 Task: Open Card Customer Support Ticket Management in Board Content Marketing Podcast Strategy and Execution to Workspace Acquisitions and Mergers and add a team member Softage.1@softage.net, a label Orange, a checklist Payroll, an attachment from Trello, a color Orange and finally, add a card description 'Conduct team training session on delegation and empowerment' and a comment 'We should approach this task with a sense of humility and a willingness to seek feedback and guidance from others.'. Add a start date 'Jan 09, 1900' with a due date 'Jan 16, 1900'
Action: Mouse moved to (79, 325)
Screenshot: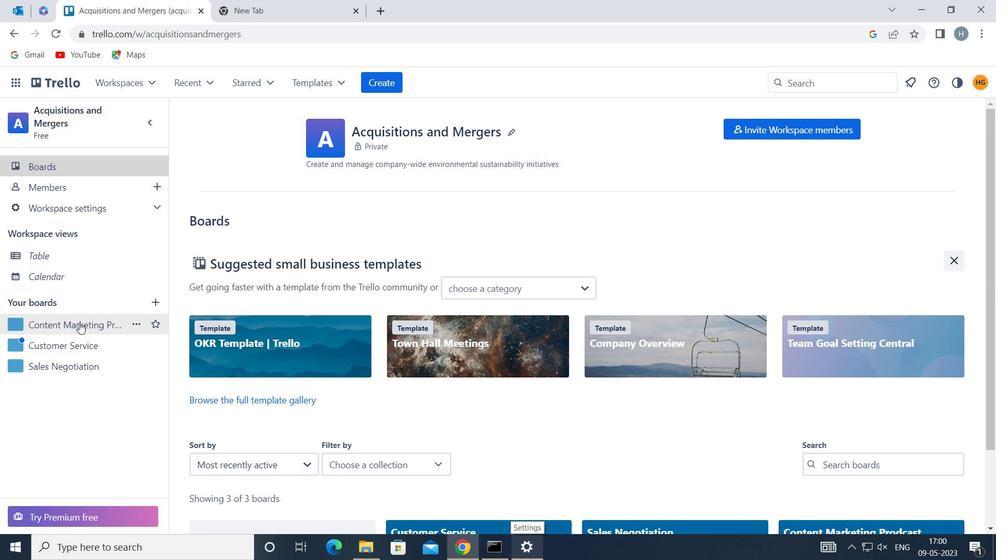 
Action: Mouse pressed left at (79, 325)
Screenshot: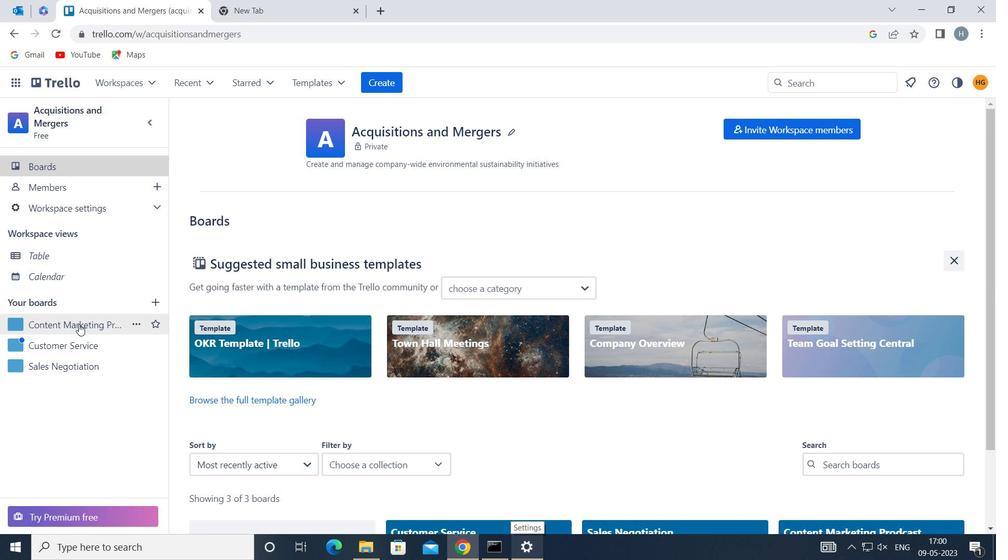 
Action: Mouse moved to (597, 186)
Screenshot: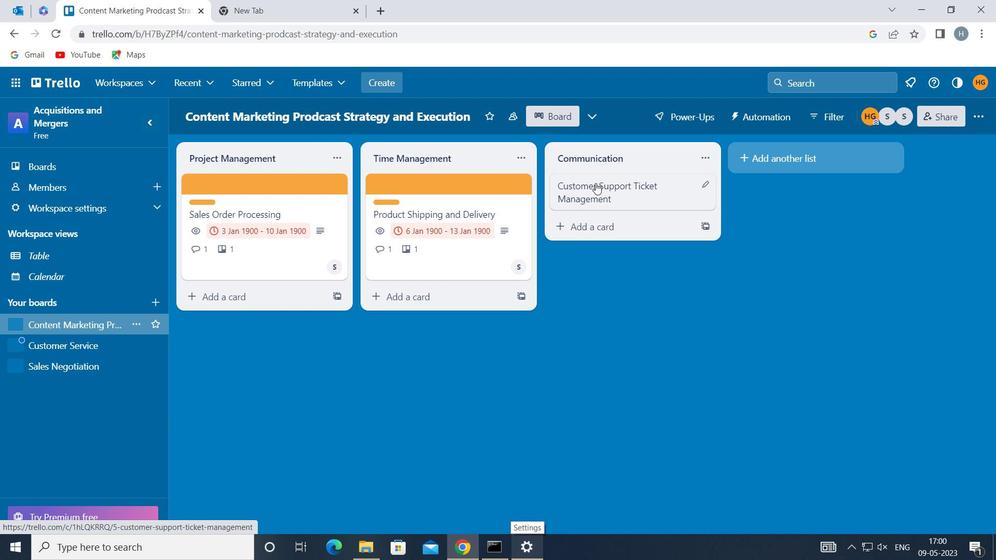 
Action: Mouse pressed left at (597, 186)
Screenshot: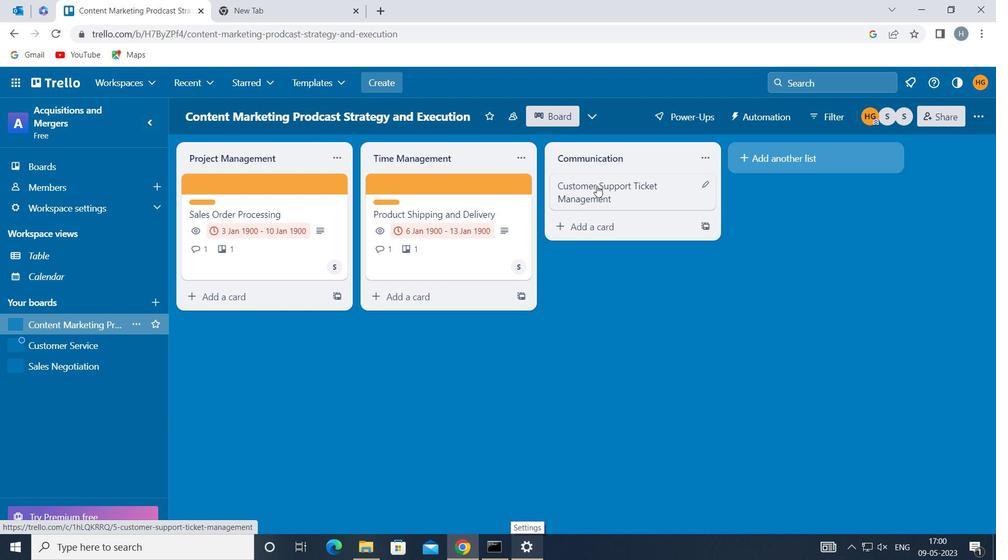 
Action: Mouse moved to (683, 224)
Screenshot: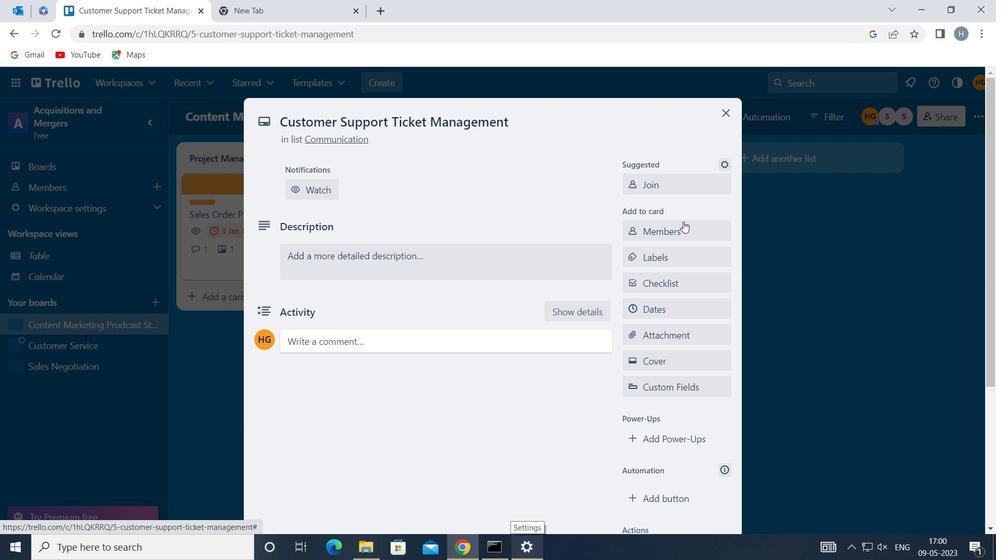 
Action: Mouse pressed left at (683, 224)
Screenshot: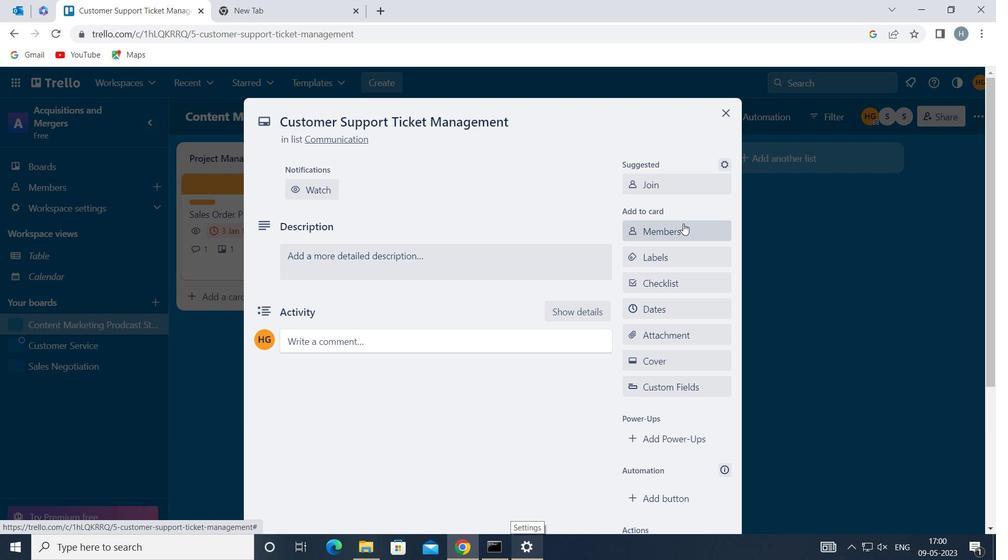 
Action: Key pressed so
Screenshot: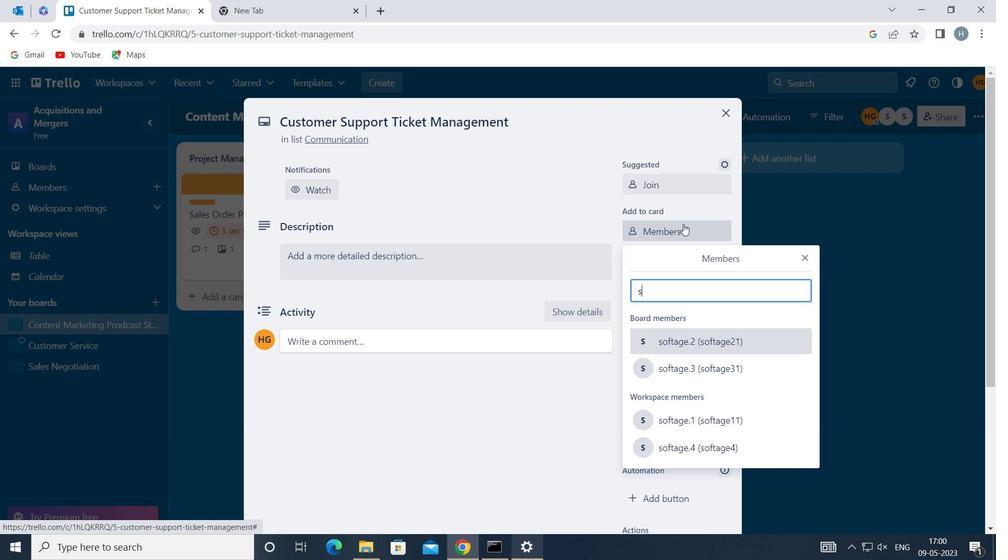 
Action: Mouse moved to (716, 419)
Screenshot: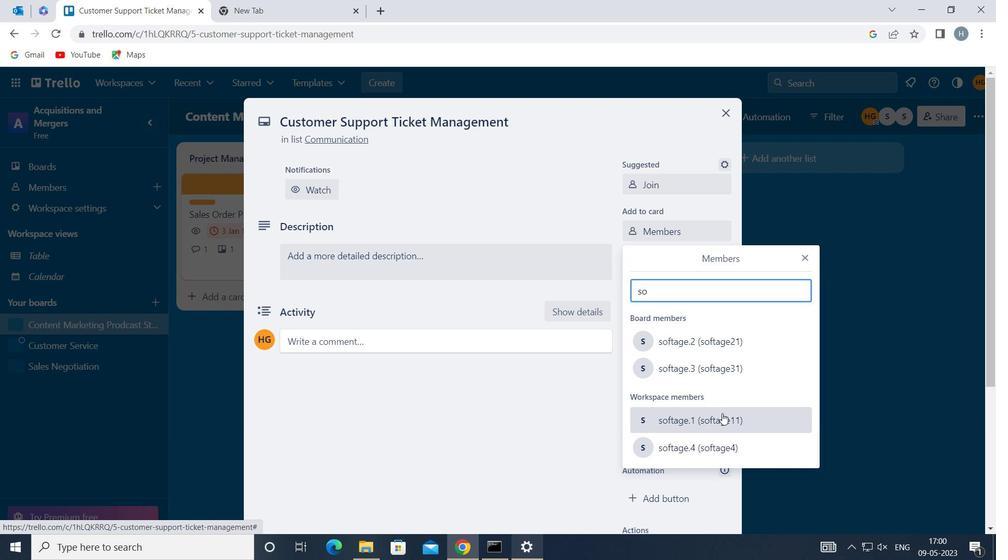
Action: Mouse pressed left at (716, 419)
Screenshot: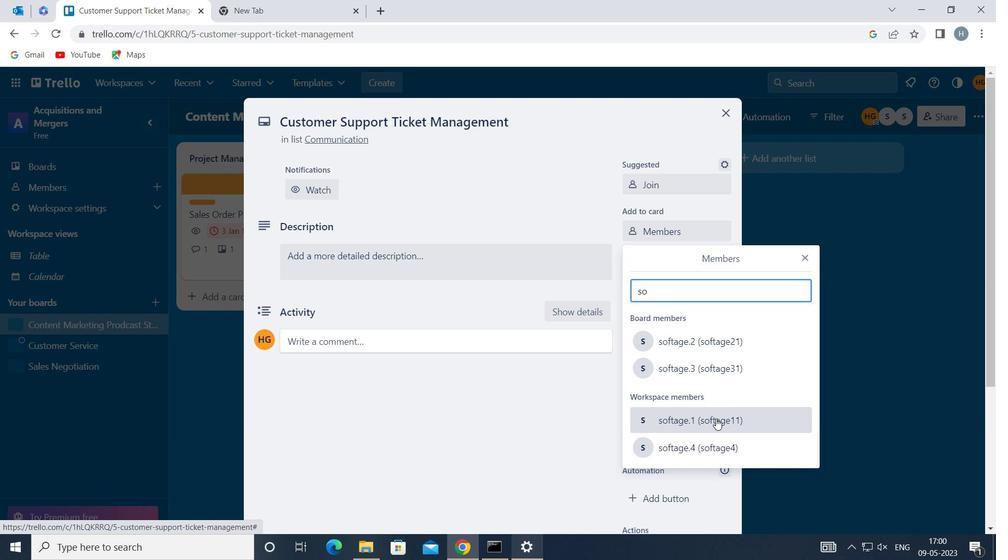 
Action: Mouse moved to (809, 255)
Screenshot: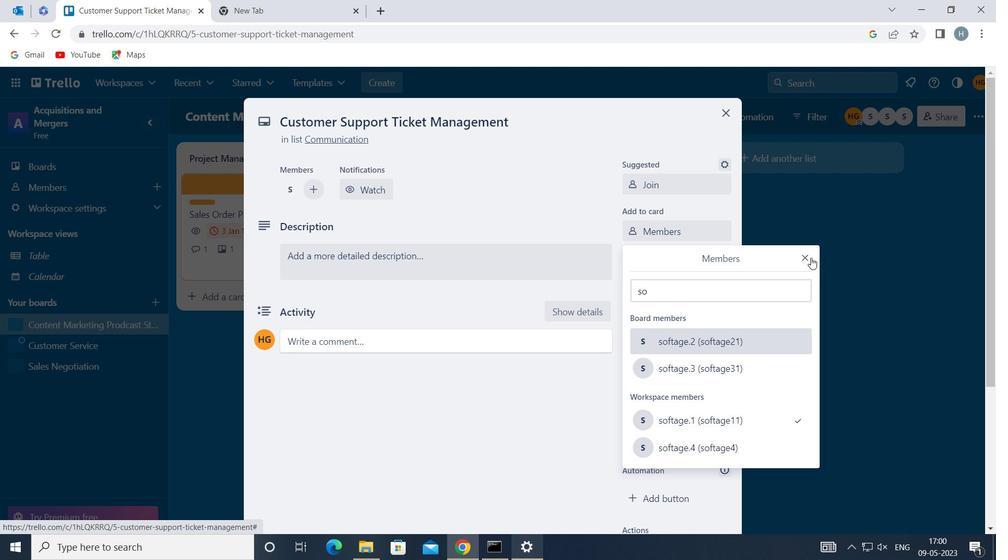 
Action: Mouse pressed left at (809, 255)
Screenshot: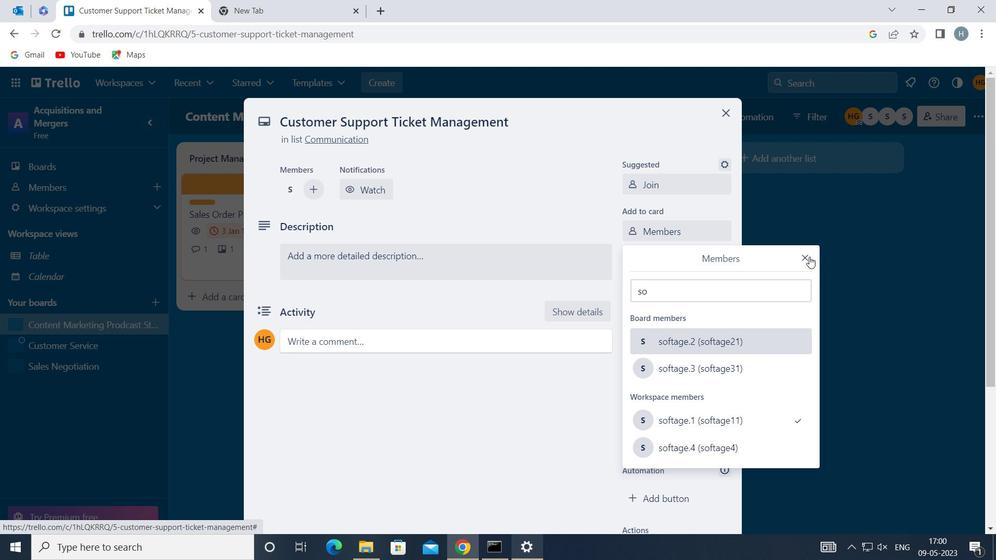 
Action: Mouse moved to (684, 259)
Screenshot: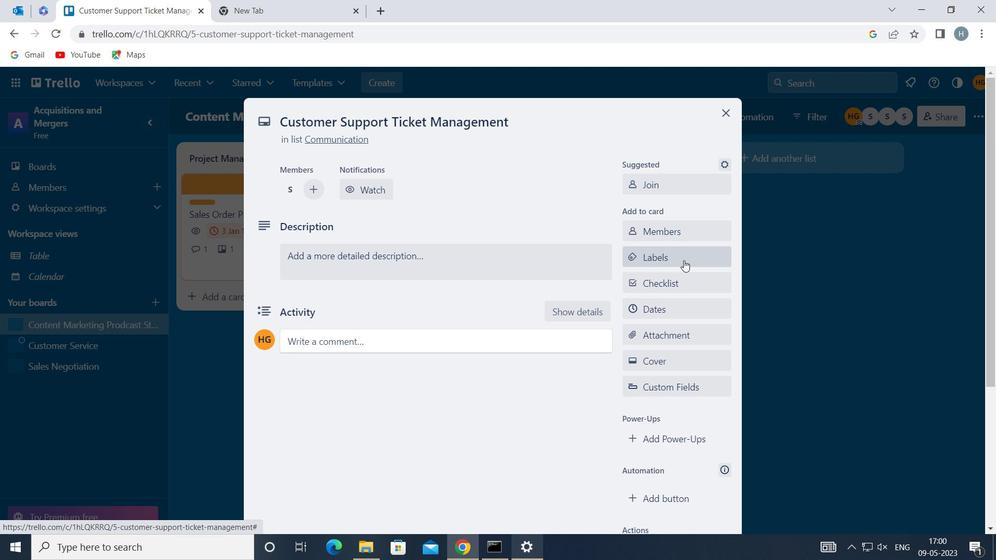 
Action: Mouse pressed left at (684, 259)
Screenshot: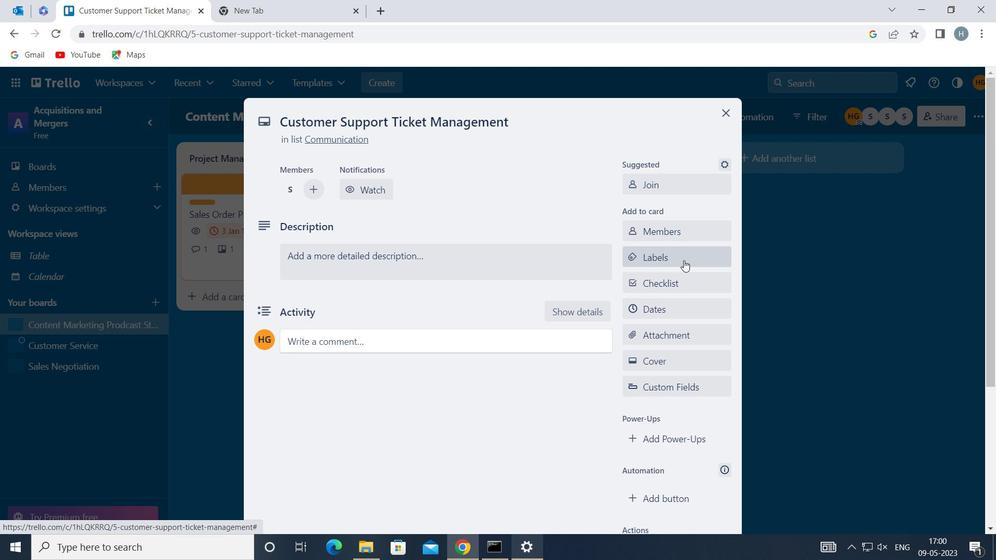 
Action: Mouse moved to (695, 235)
Screenshot: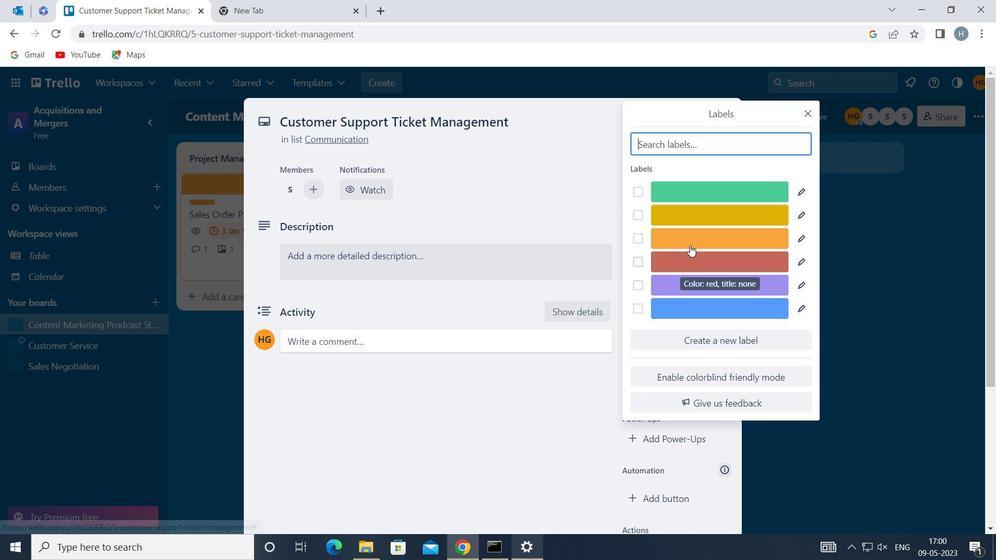 
Action: Mouse pressed left at (695, 235)
Screenshot: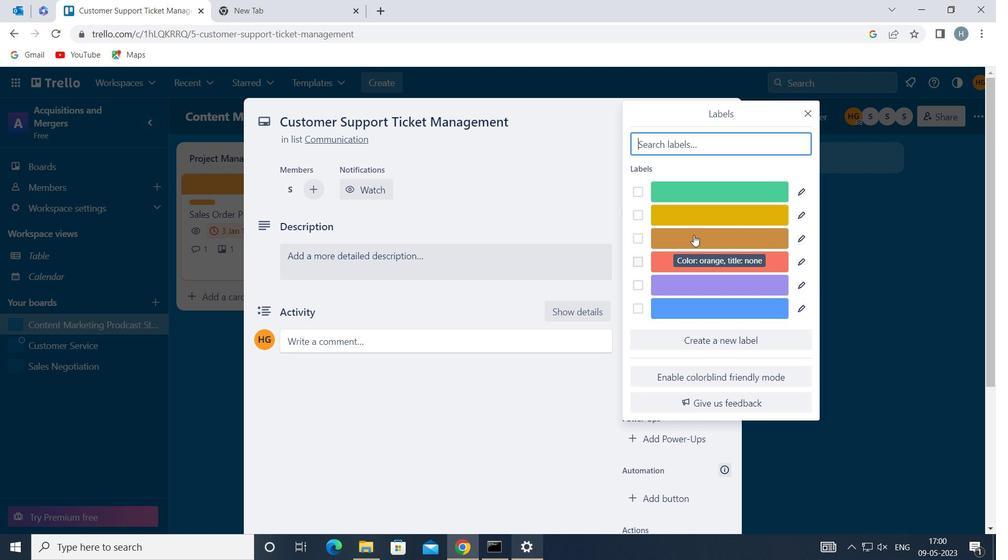 
Action: Mouse moved to (811, 112)
Screenshot: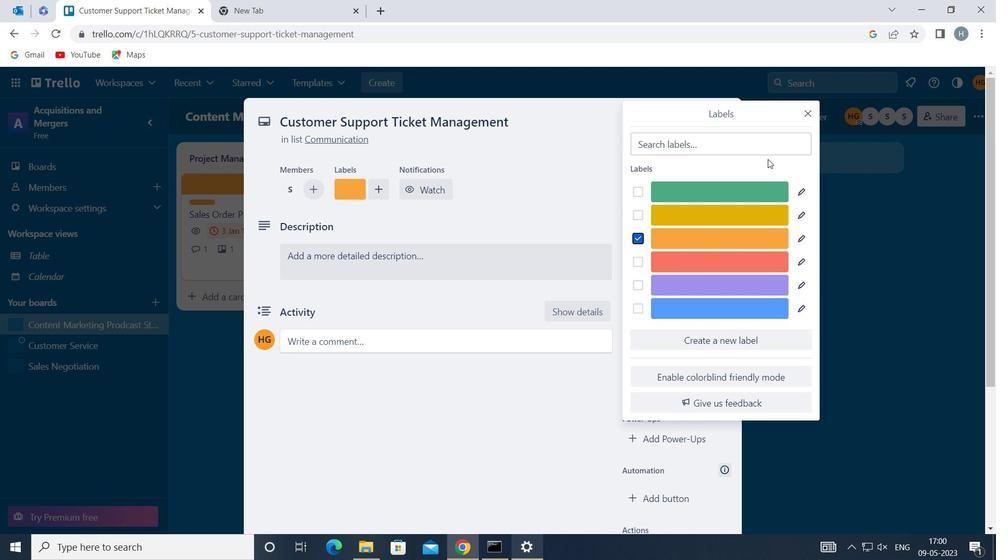 
Action: Mouse pressed left at (811, 112)
Screenshot: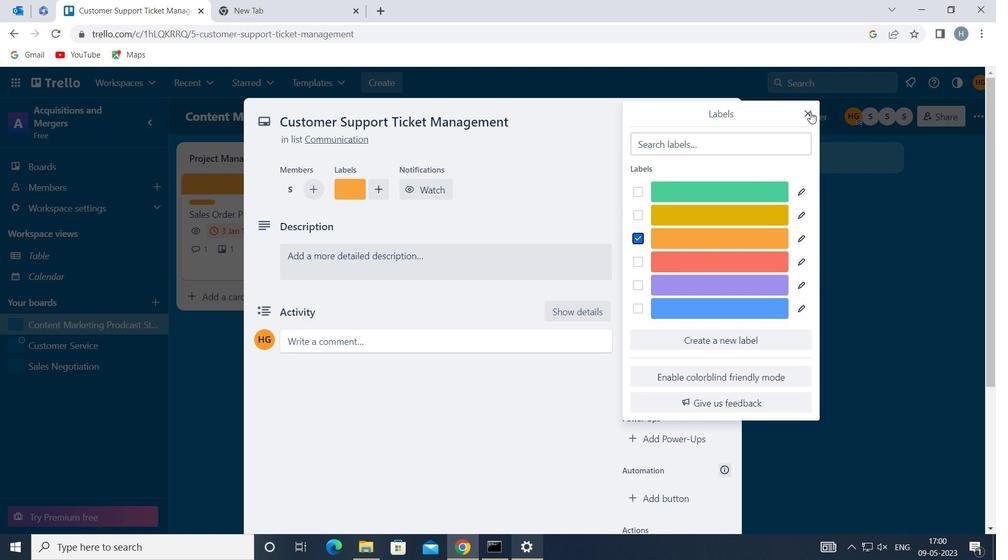 
Action: Mouse moved to (683, 284)
Screenshot: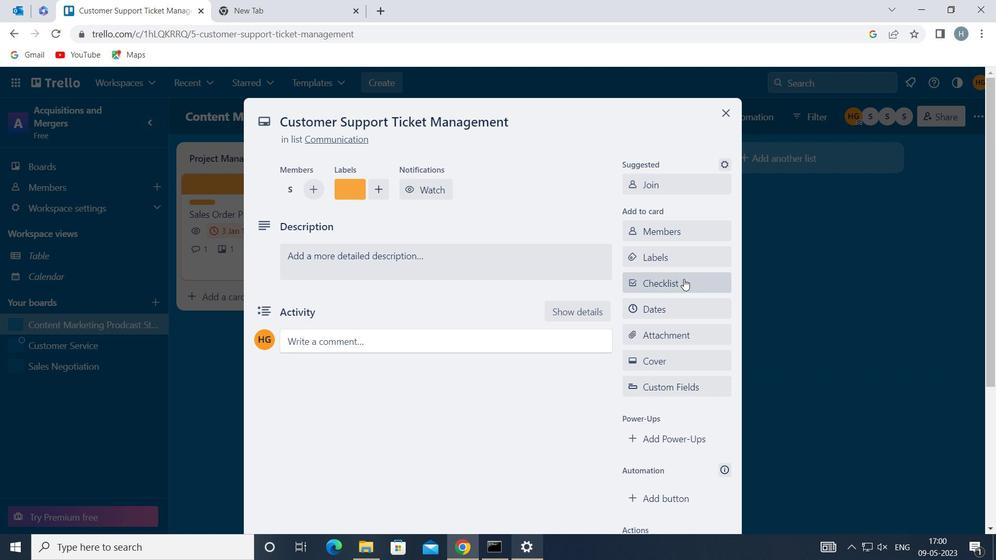 
Action: Mouse pressed left at (683, 284)
Screenshot: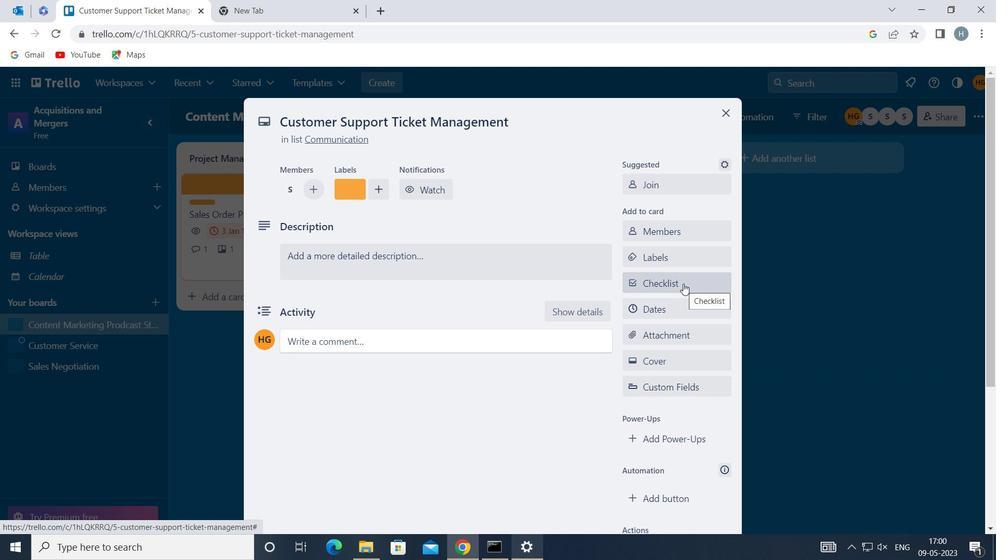 
Action: Key pressed <Key.shift>PAYROLL
Screenshot: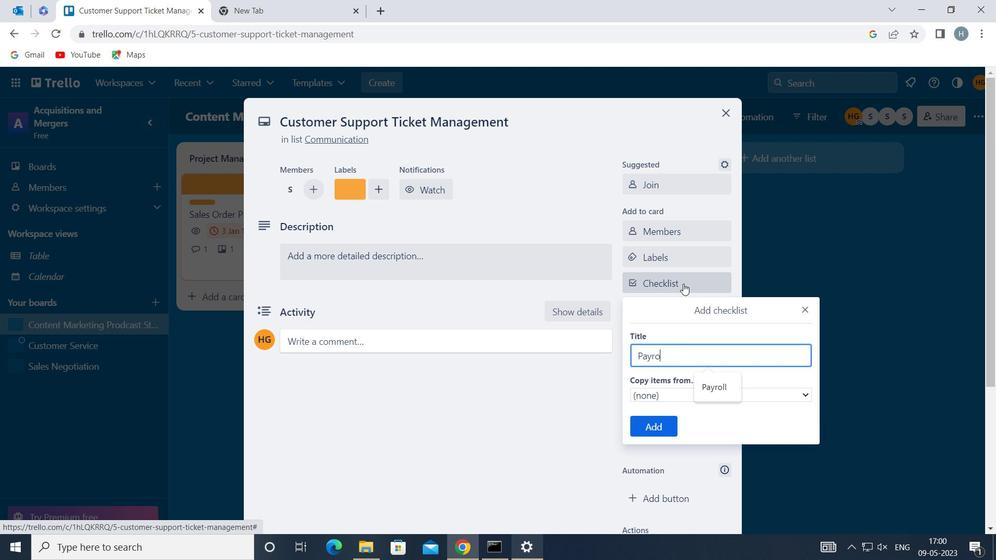 
Action: Mouse moved to (663, 424)
Screenshot: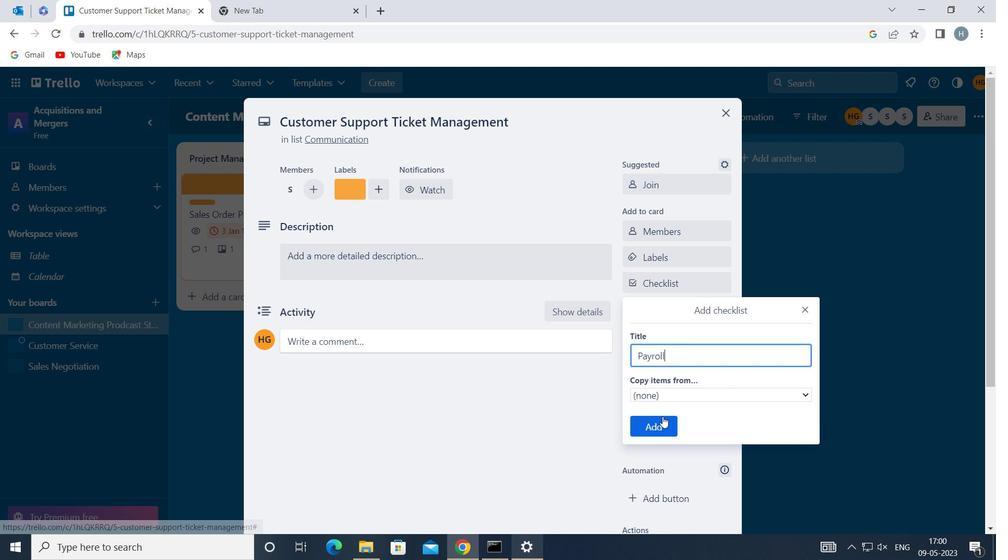 
Action: Mouse pressed left at (663, 424)
Screenshot: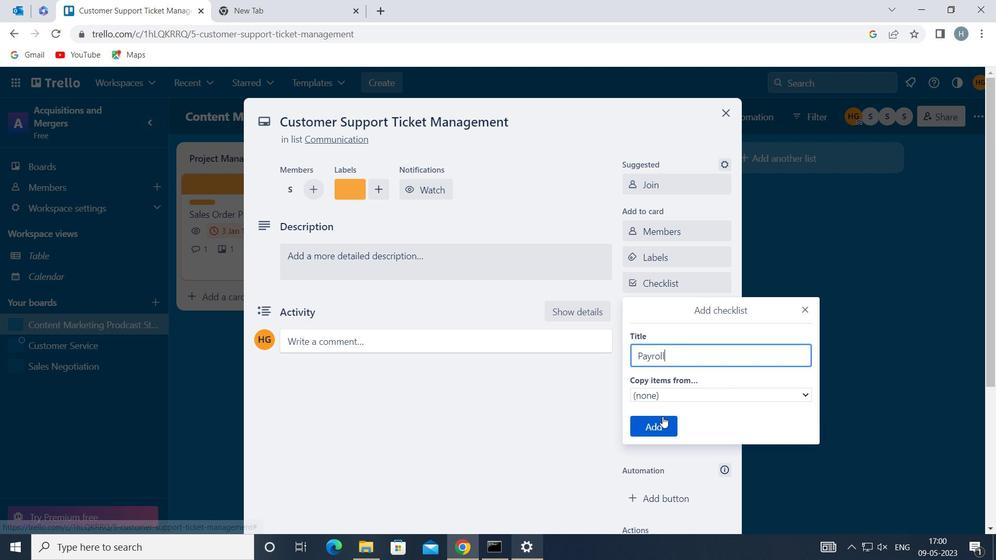 
Action: Mouse moved to (686, 331)
Screenshot: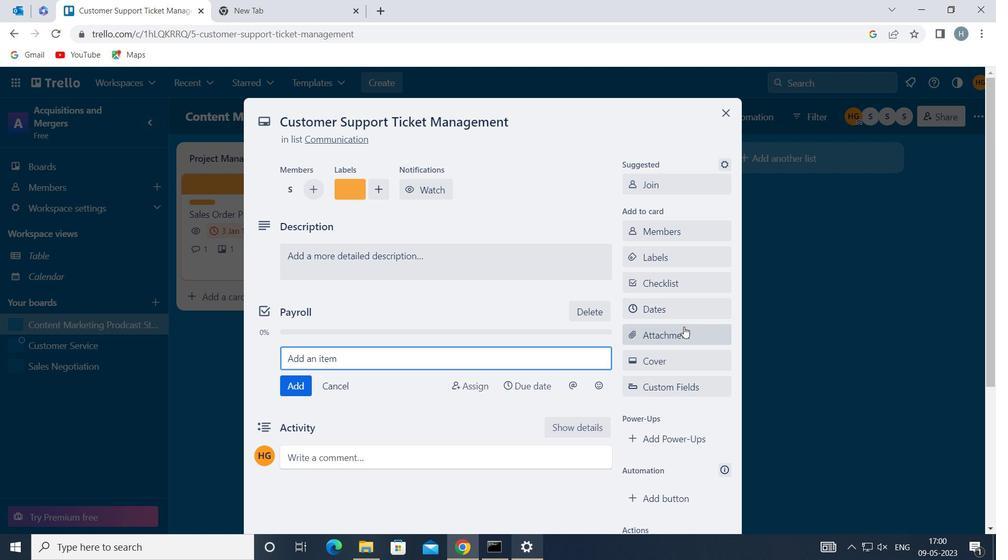 
Action: Mouse pressed left at (686, 331)
Screenshot: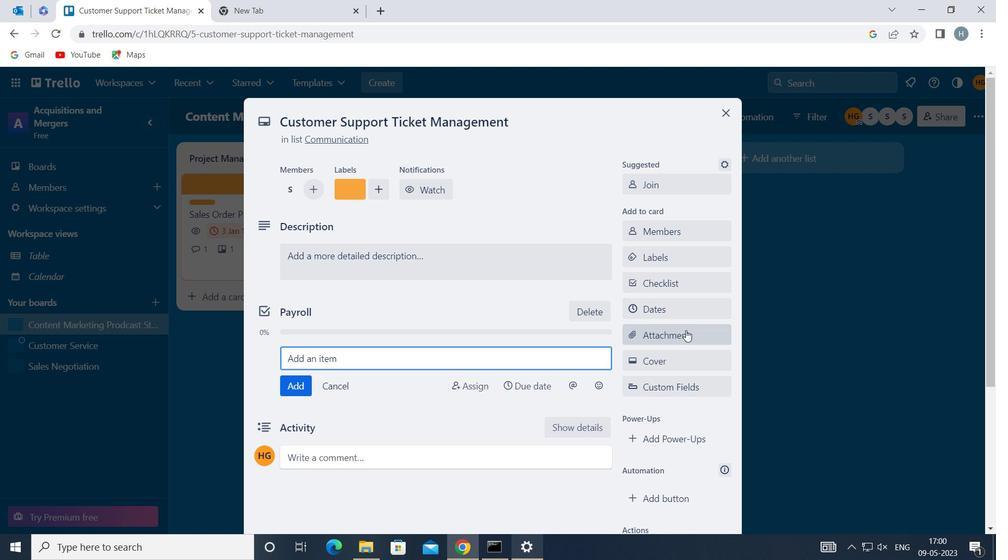 
Action: Mouse moved to (686, 154)
Screenshot: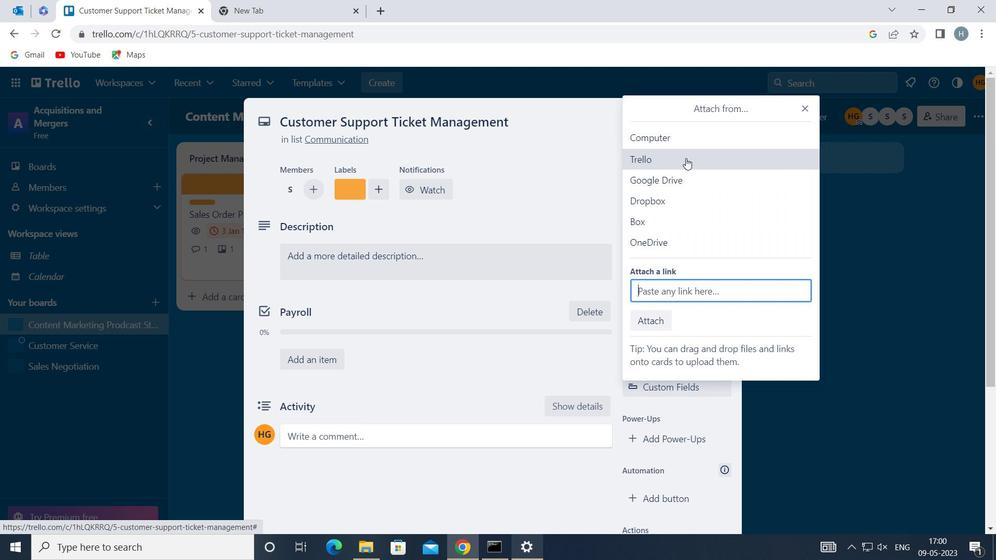 
Action: Mouse pressed left at (686, 154)
Screenshot: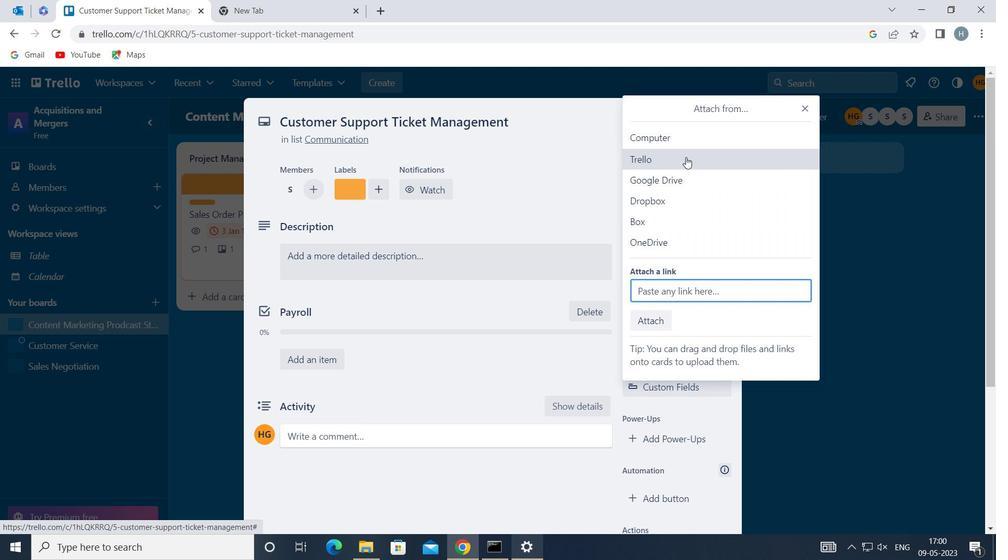 
Action: Mouse moved to (696, 234)
Screenshot: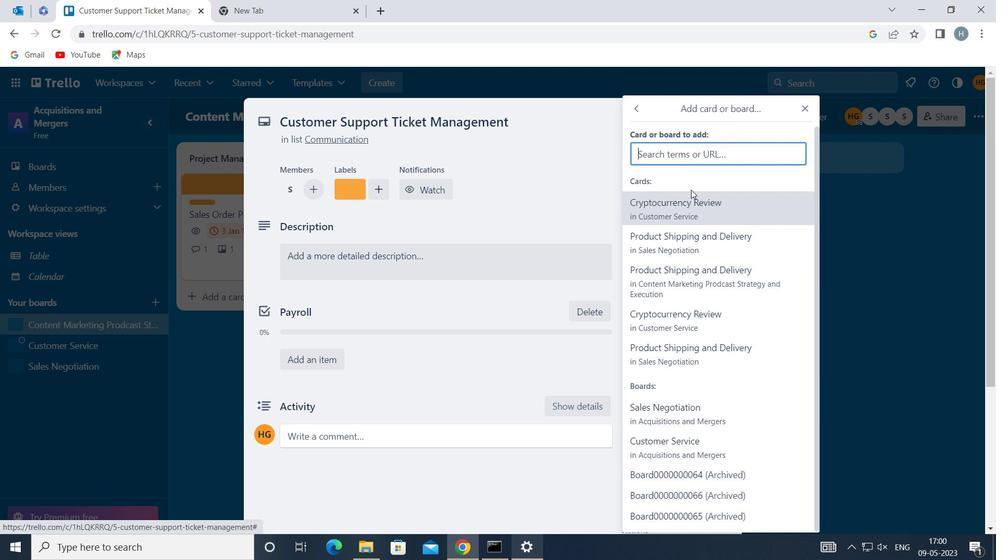 
Action: Mouse pressed left at (696, 234)
Screenshot: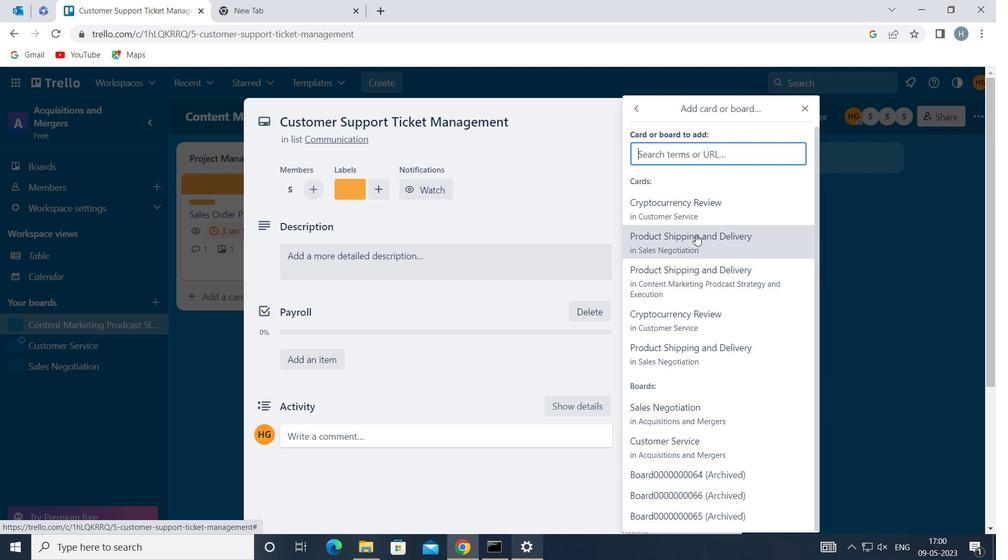 
Action: Mouse moved to (692, 358)
Screenshot: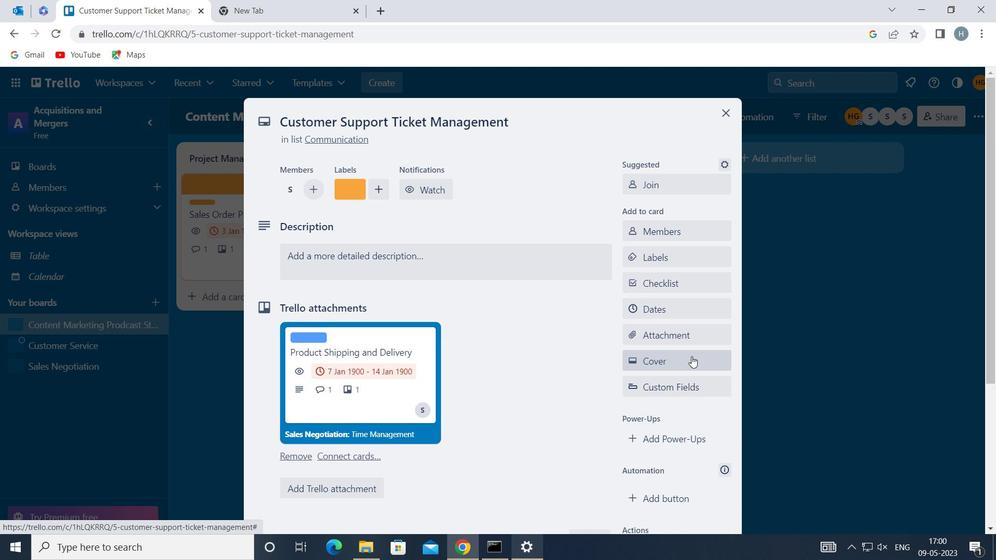 
Action: Mouse pressed left at (692, 358)
Screenshot: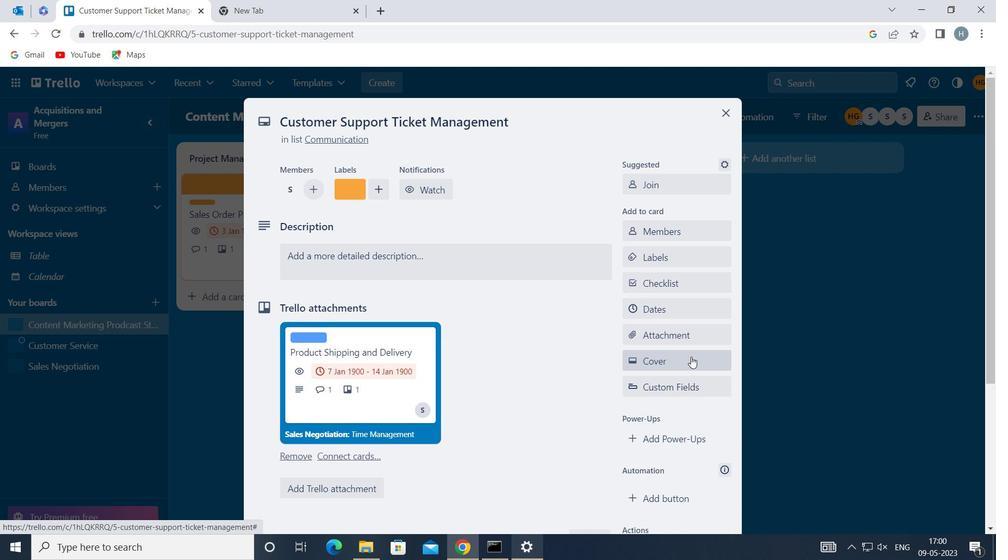 
Action: Mouse moved to (717, 274)
Screenshot: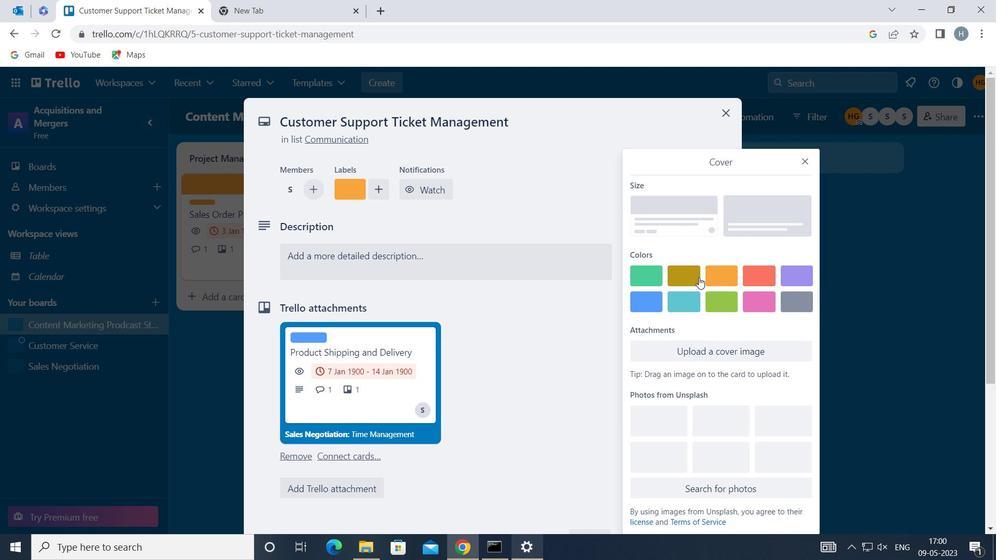 
Action: Mouse pressed left at (717, 274)
Screenshot: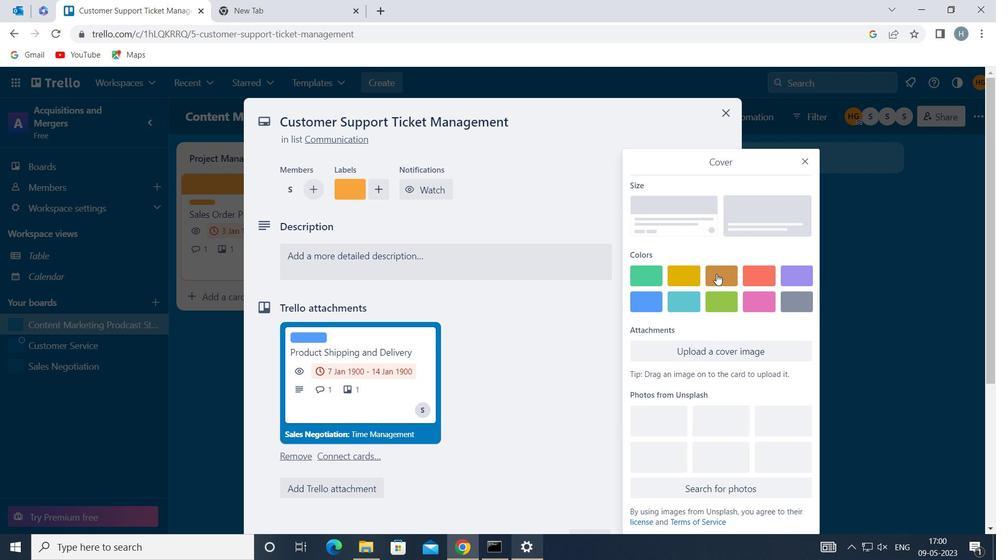 
Action: Mouse moved to (807, 139)
Screenshot: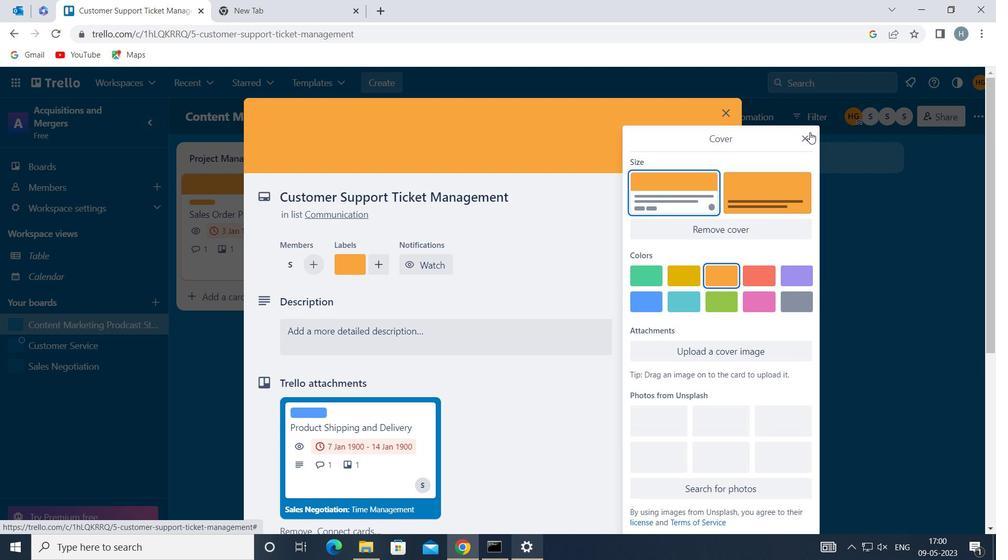 
Action: Mouse pressed left at (807, 139)
Screenshot: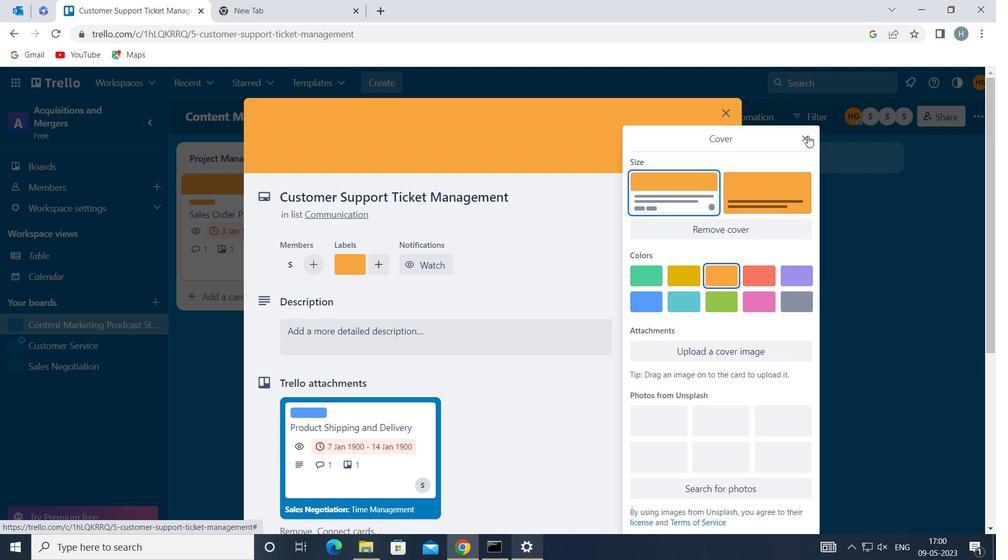 
Action: Mouse moved to (518, 338)
Screenshot: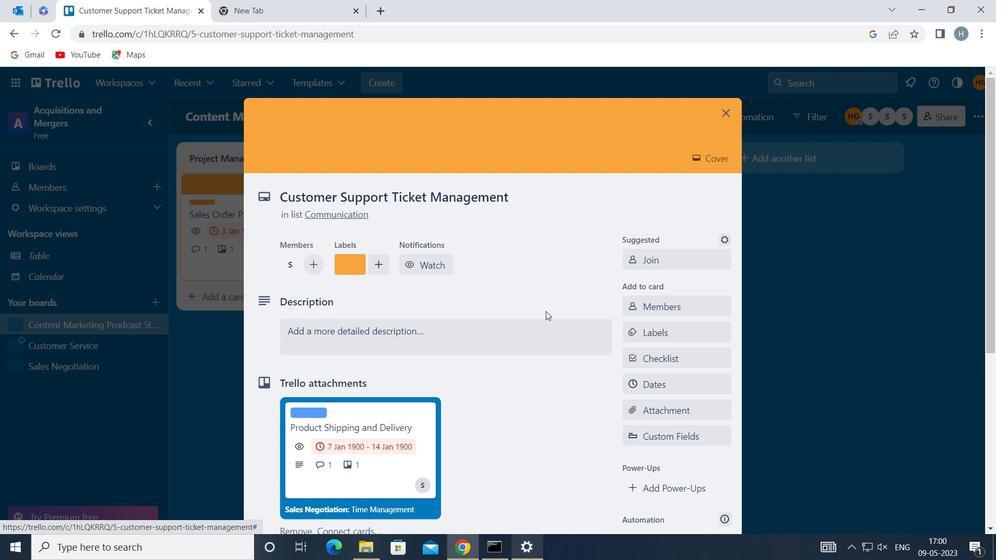 
Action: Mouse pressed left at (518, 338)
Screenshot: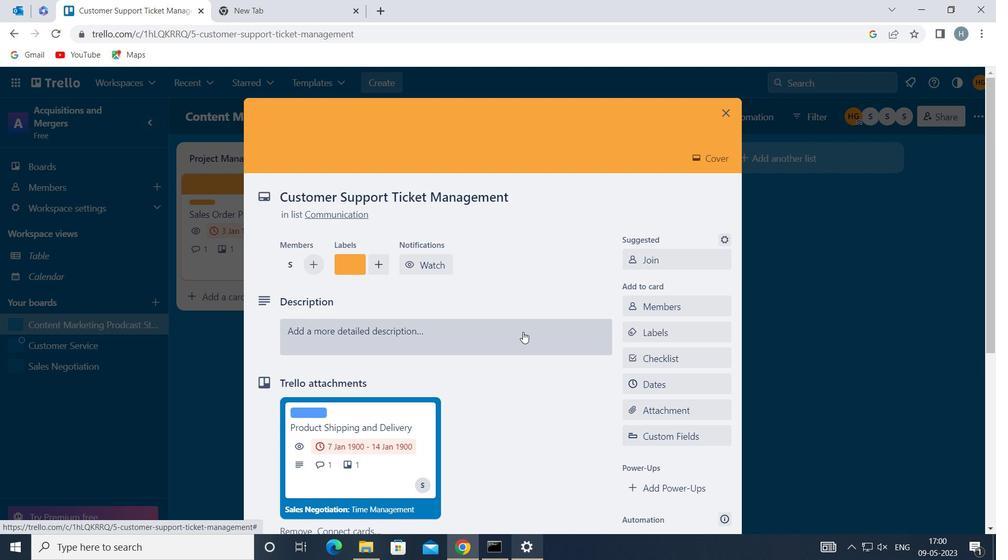 
Action: Mouse moved to (436, 385)
Screenshot: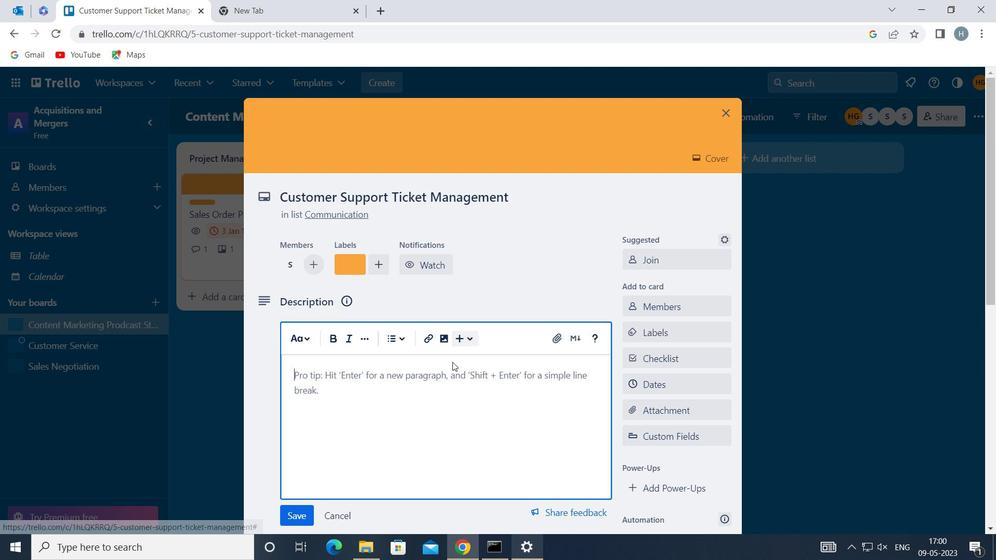 
Action: Mouse pressed left at (436, 385)
Screenshot: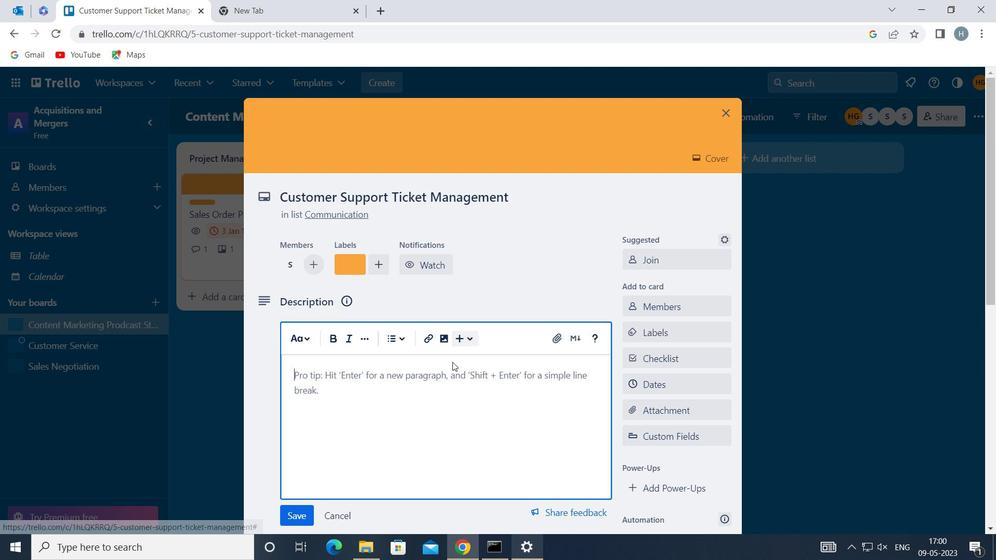 
Action: Mouse moved to (399, 383)
Screenshot: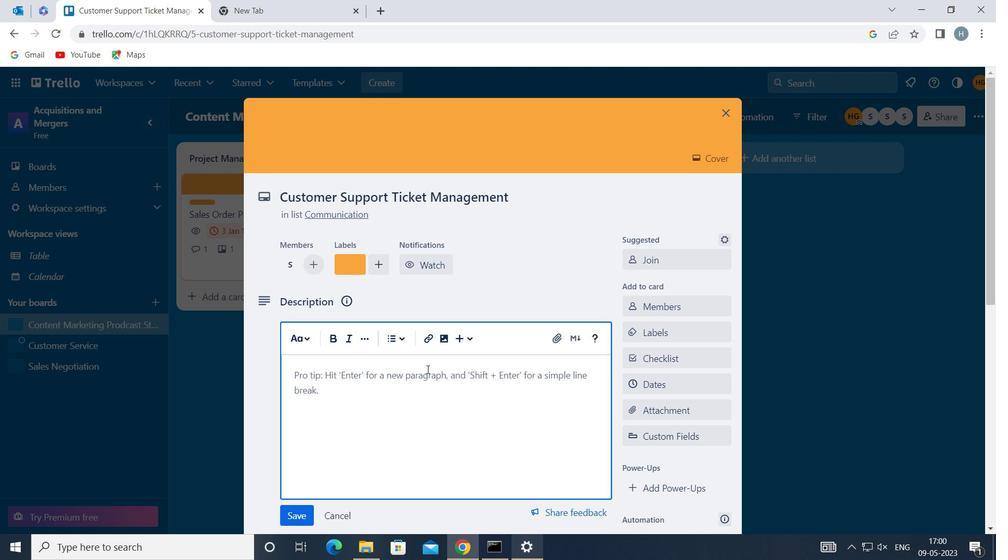 
Action: Mouse pressed left at (399, 383)
Screenshot: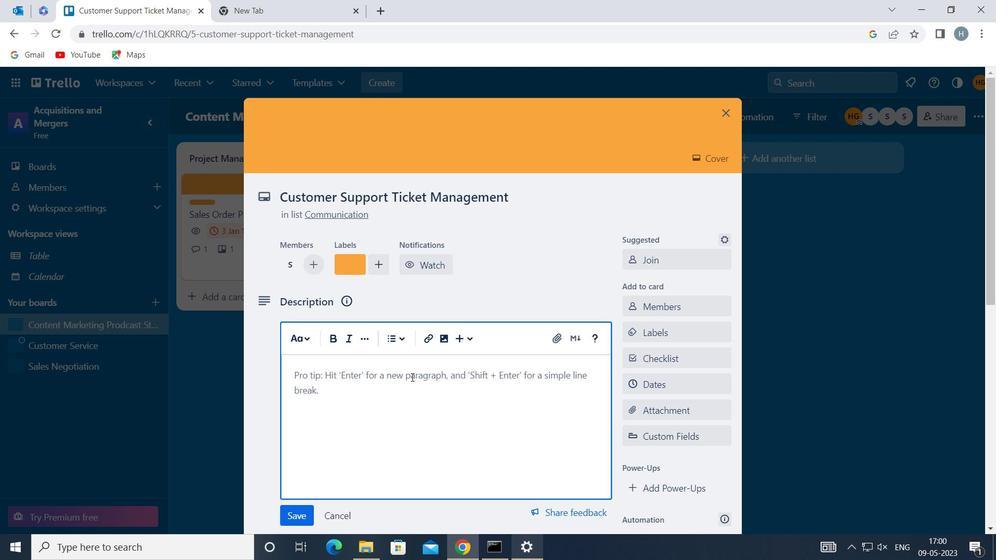 
Action: Mouse moved to (399, 374)
Screenshot: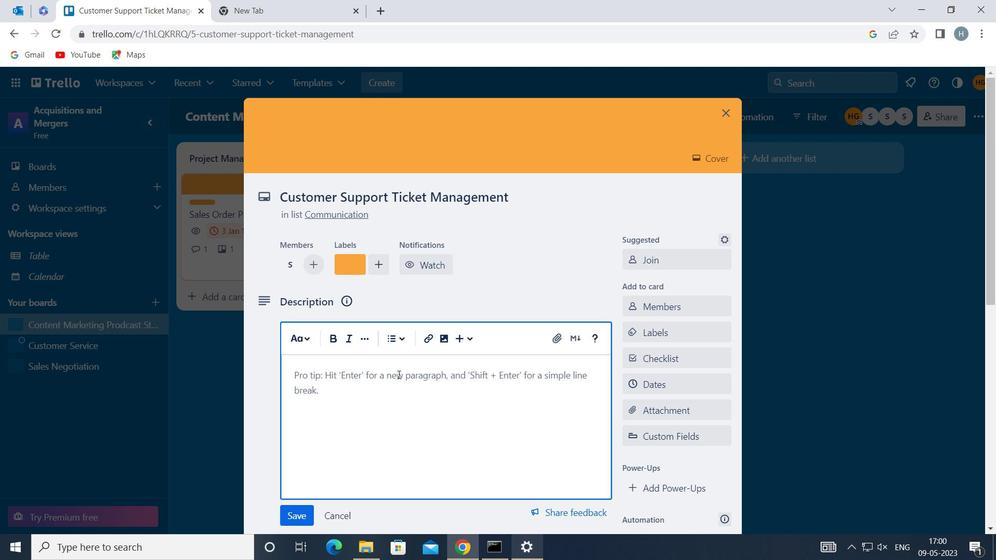 
Action: Key pressed <Key.shift>CONDUCT<Key.space>TEAM<Key.space>TRAINING<Key.space>SESSION<Key.space>ON<Key.space>DELEGATION<Key.space>AND<Key.space>EMPOWERMENT<Key.space>
Screenshot: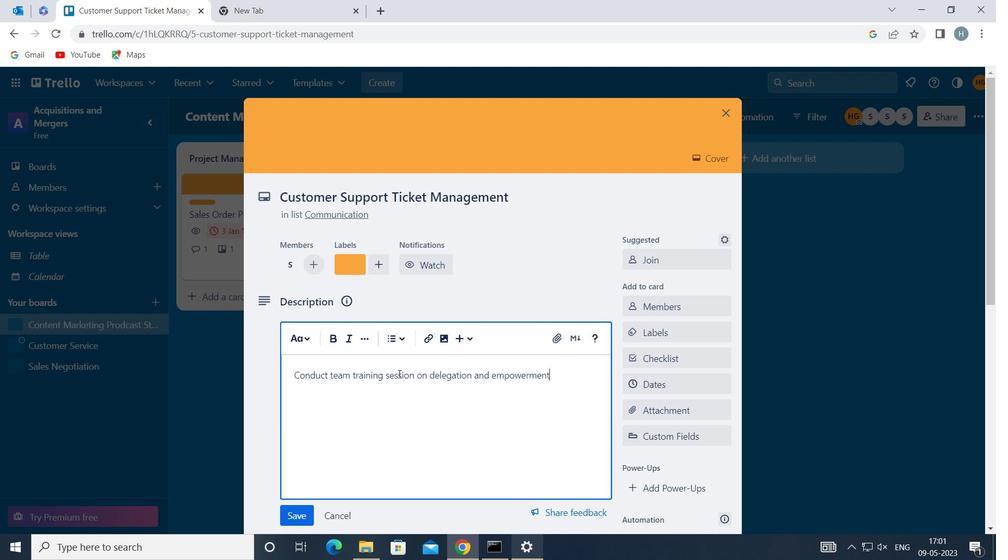 
Action: Mouse moved to (300, 513)
Screenshot: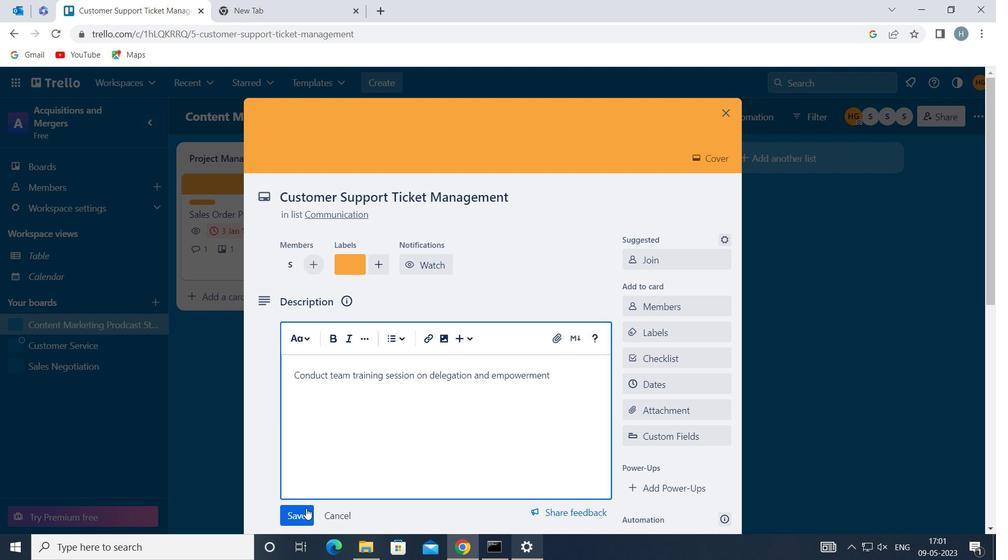 
Action: Mouse pressed left at (300, 513)
Screenshot: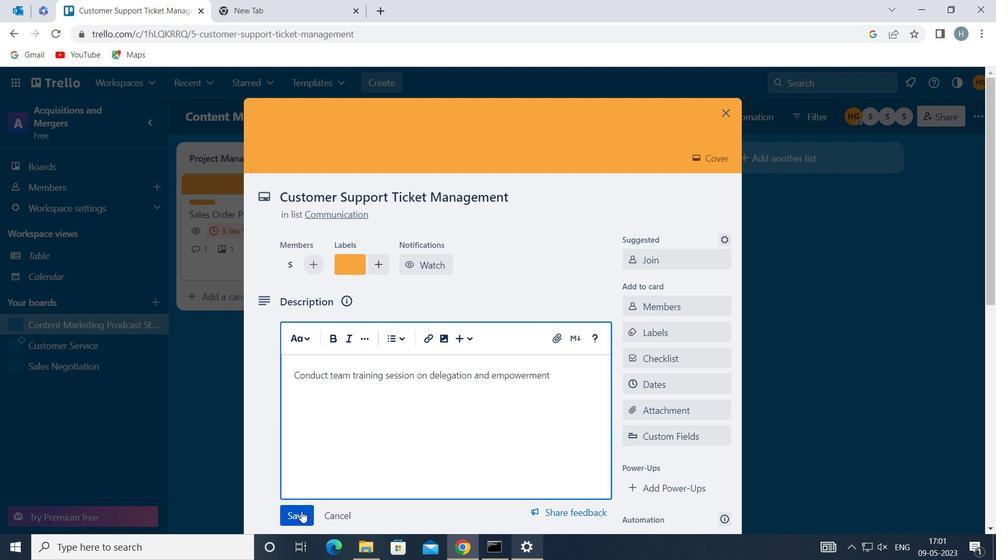
Action: Mouse moved to (380, 434)
Screenshot: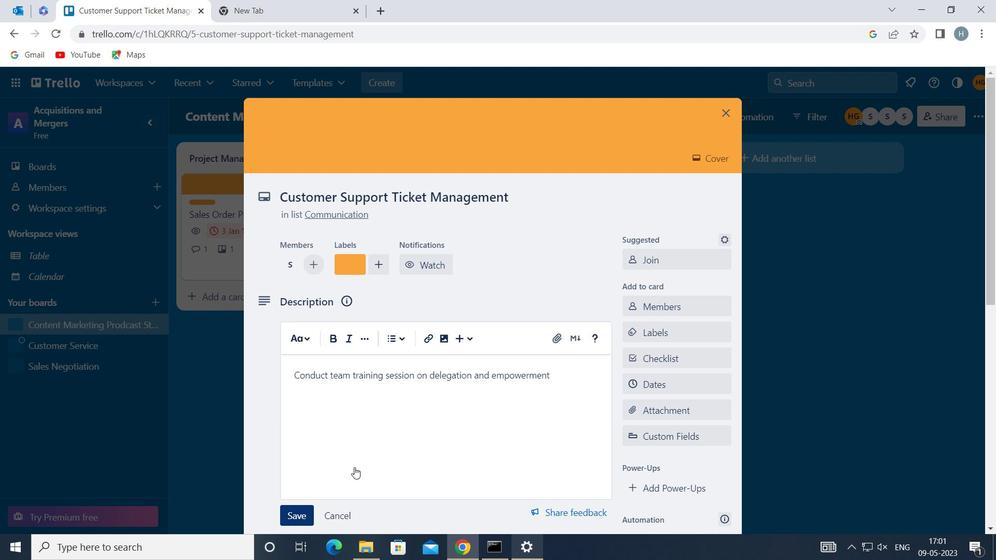 
Action: Mouse scrolled (380, 434) with delta (0, 0)
Screenshot: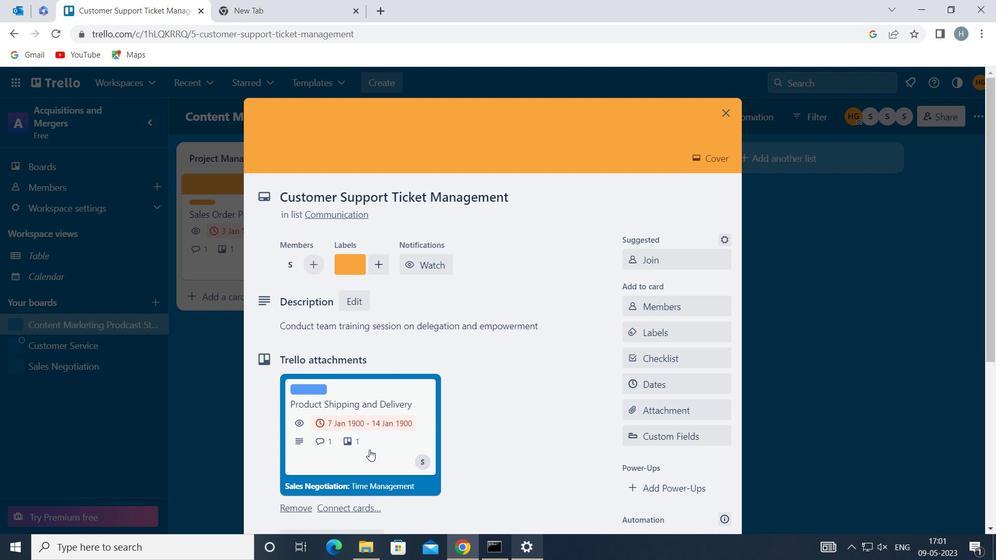 
Action: Mouse scrolled (380, 434) with delta (0, 0)
Screenshot: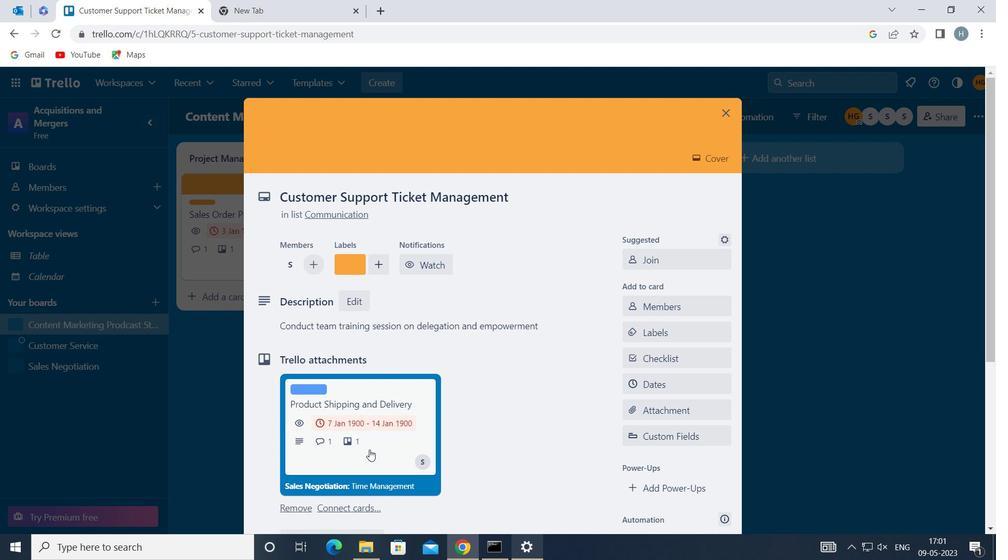 
Action: Mouse moved to (413, 409)
Screenshot: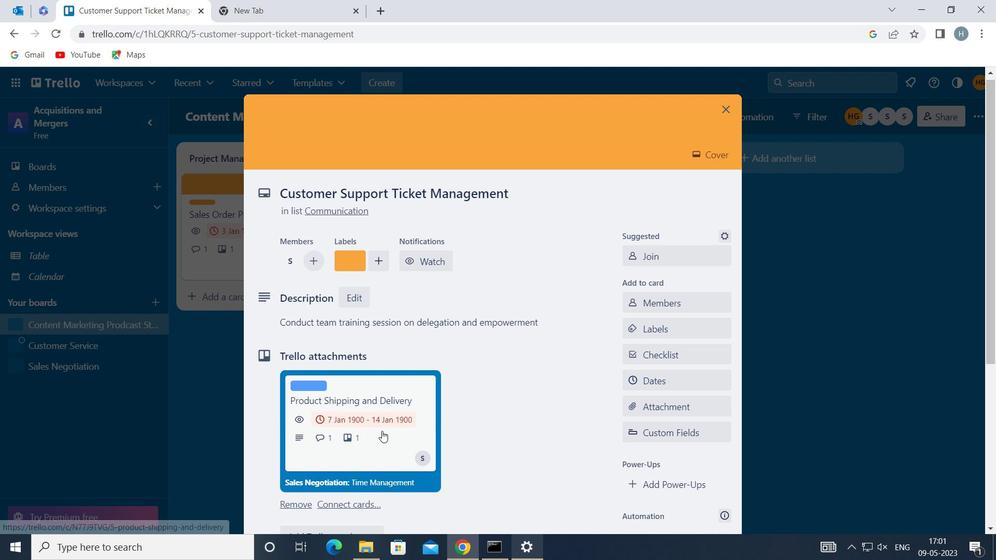 
Action: Mouse scrolled (413, 408) with delta (0, 0)
Screenshot: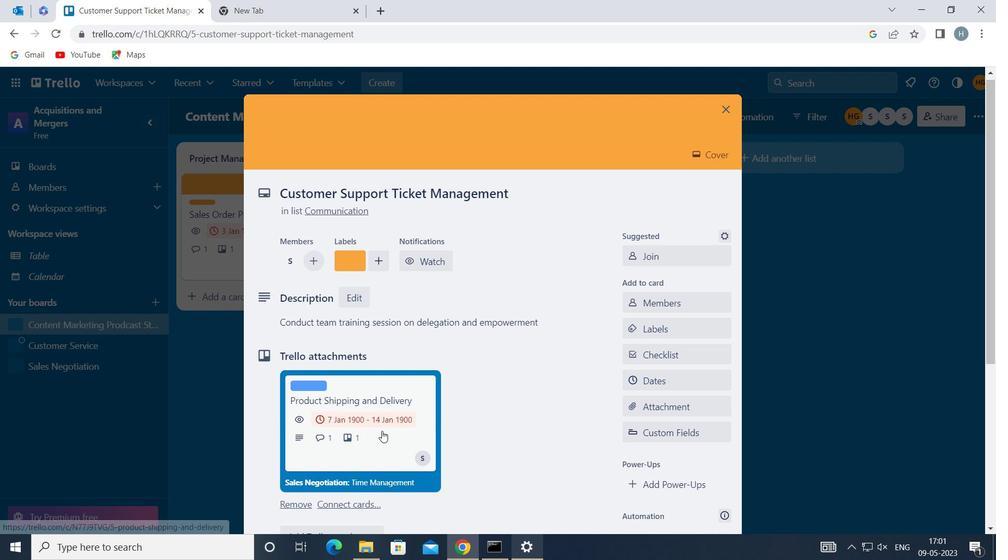 
Action: Mouse moved to (413, 409)
Screenshot: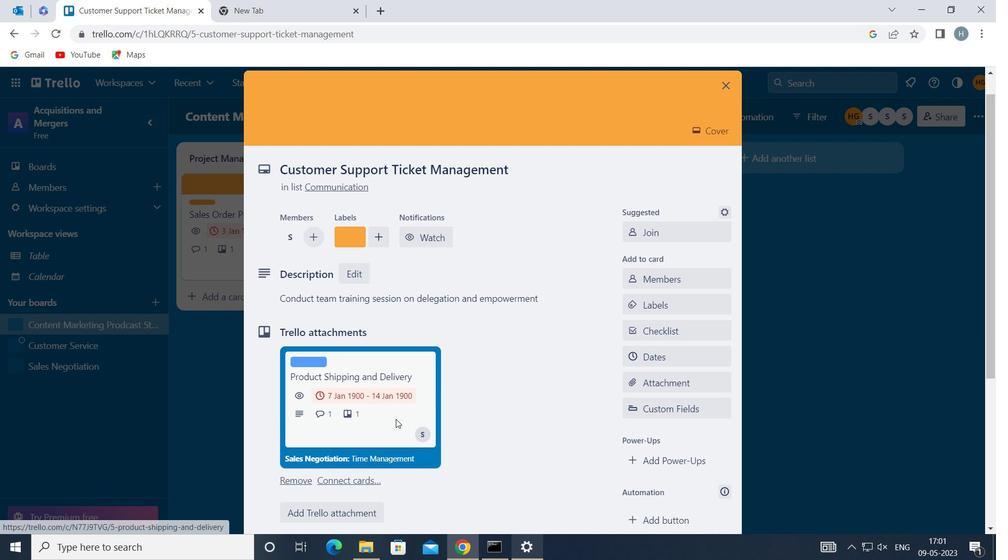 
Action: Mouse scrolled (413, 408) with delta (0, 0)
Screenshot: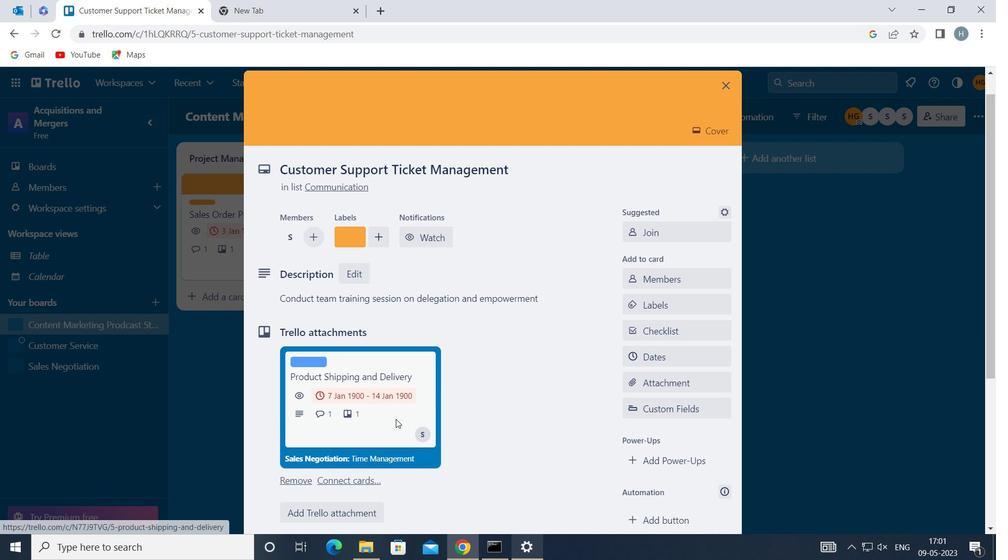 
Action: Mouse moved to (414, 409)
Screenshot: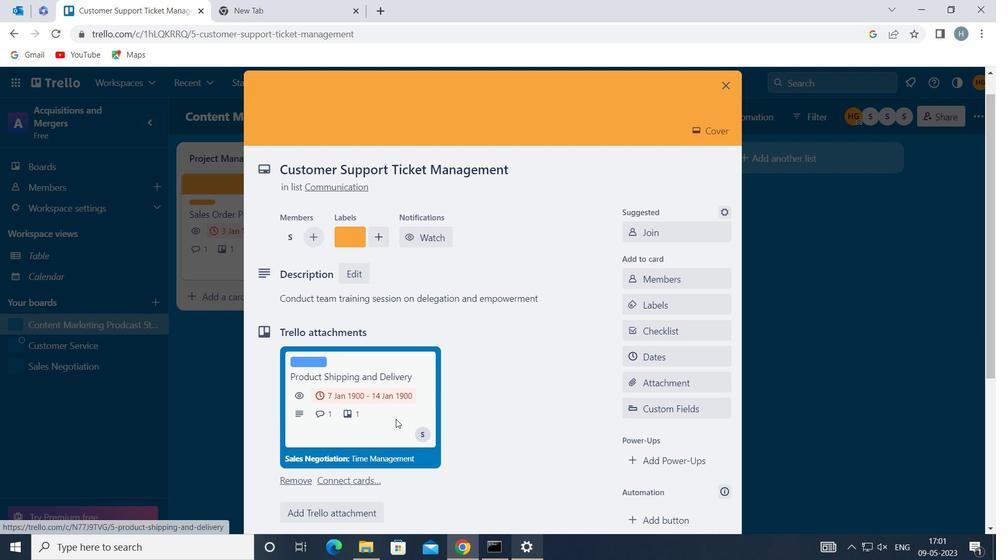 
Action: Mouse scrolled (414, 409) with delta (0, 0)
Screenshot: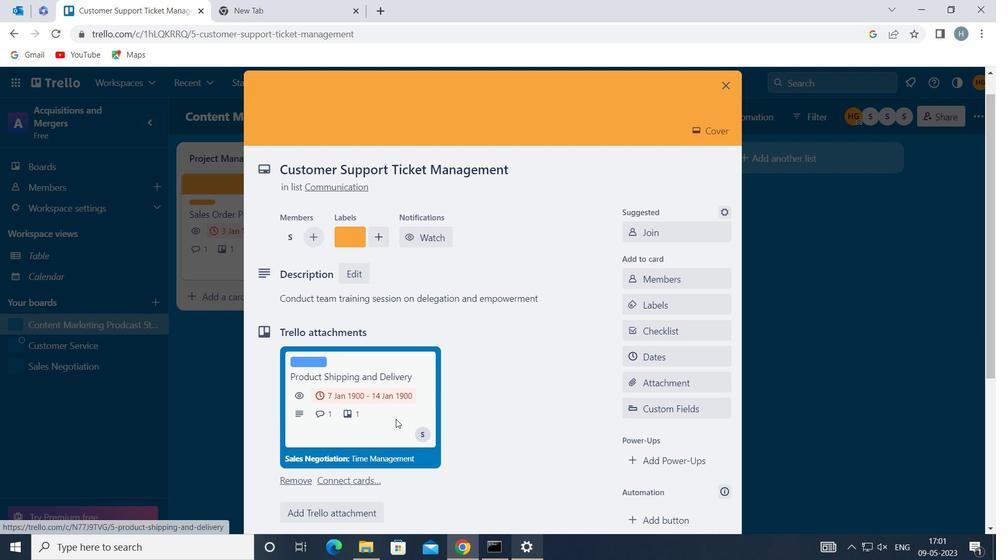 
Action: Mouse moved to (415, 409)
Screenshot: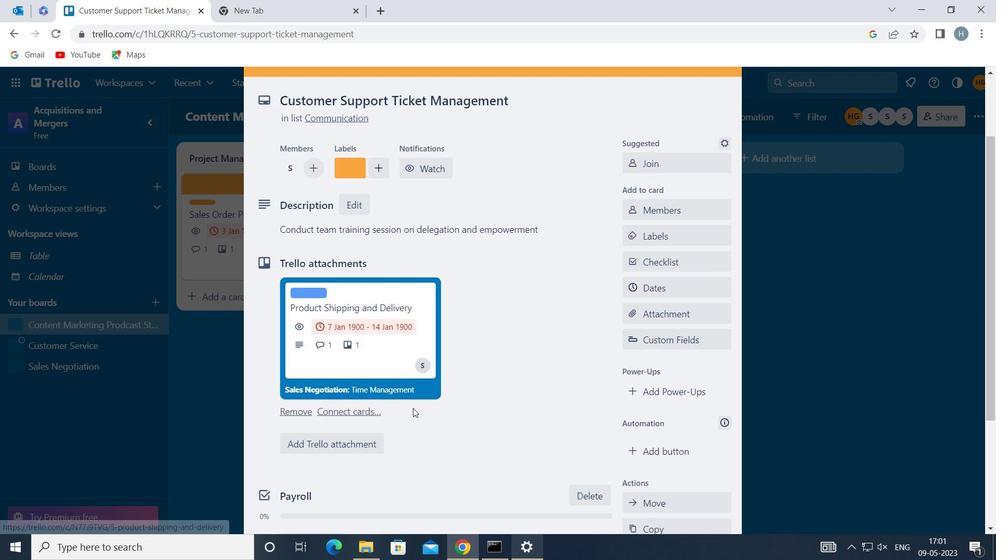 
Action: Mouse scrolled (415, 409) with delta (0, 0)
Screenshot: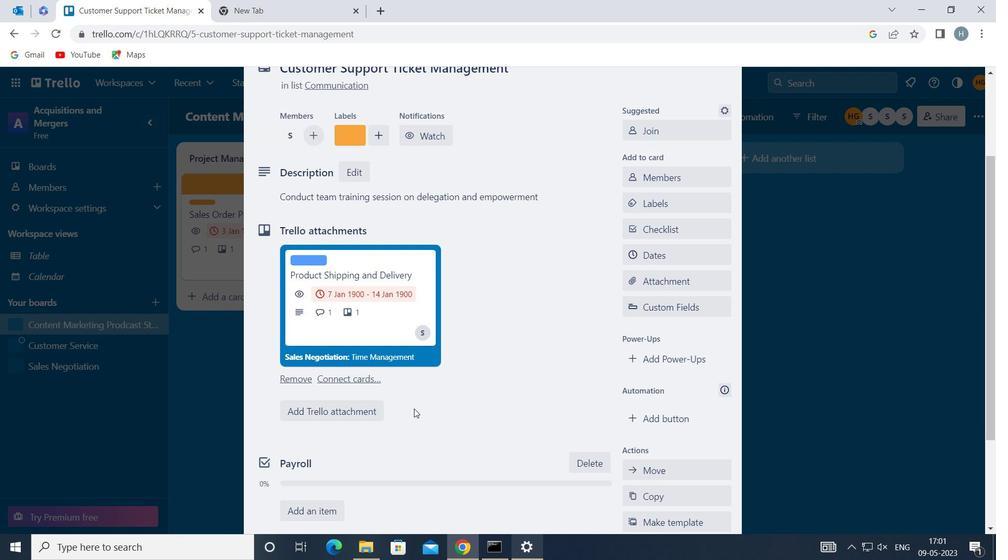 
Action: Mouse scrolled (415, 409) with delta (0, 0)
Screenshot: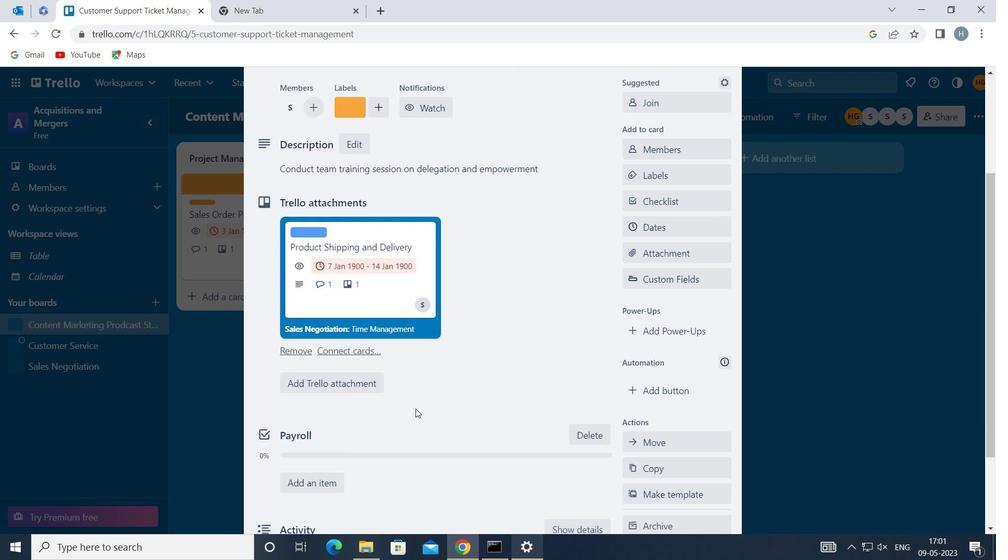 
Action: Mouse moved to (416, 412)
Screenshot: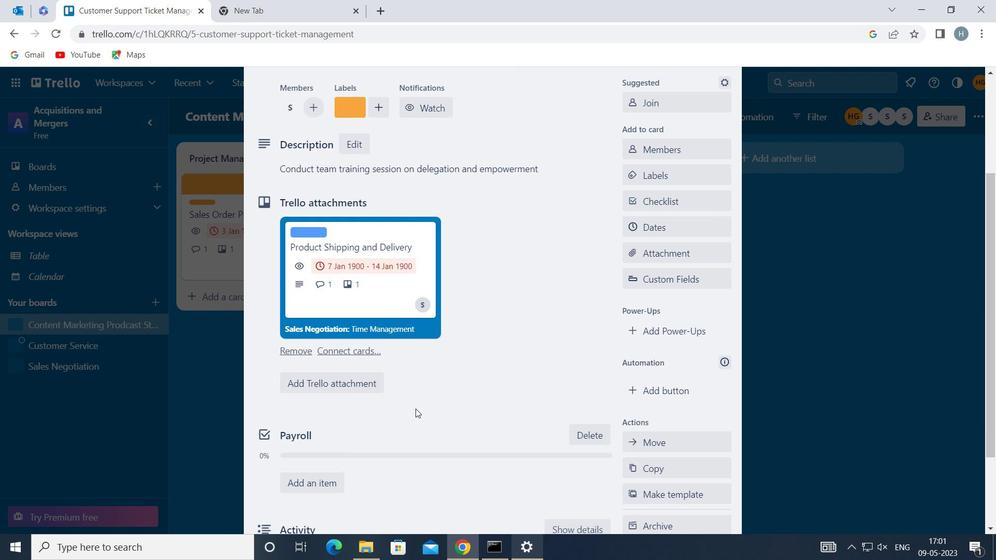 
Action: Mouse scrolled (416, 411) with delta (0, 0)
Screenshot: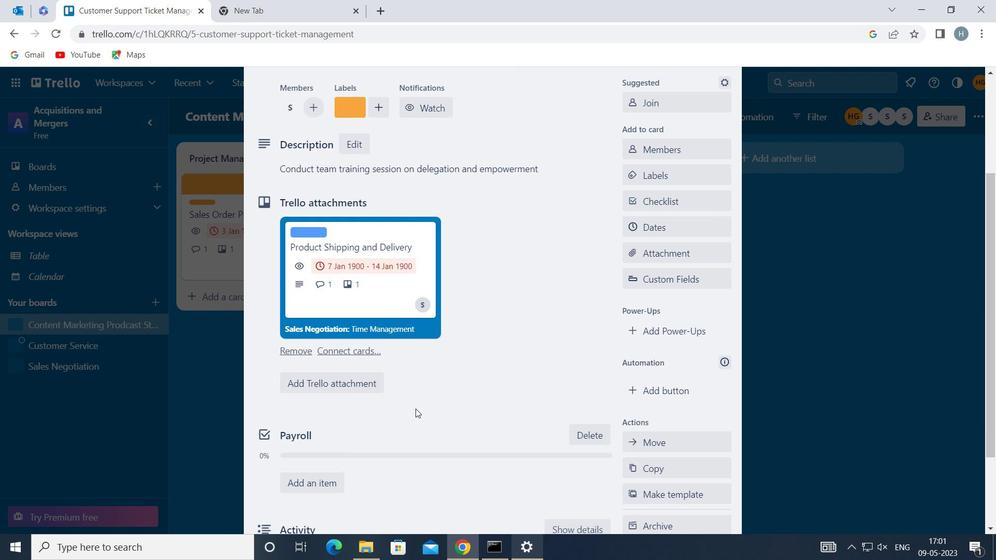 
Action: Mouse moved to (421, 444)
Screenshot: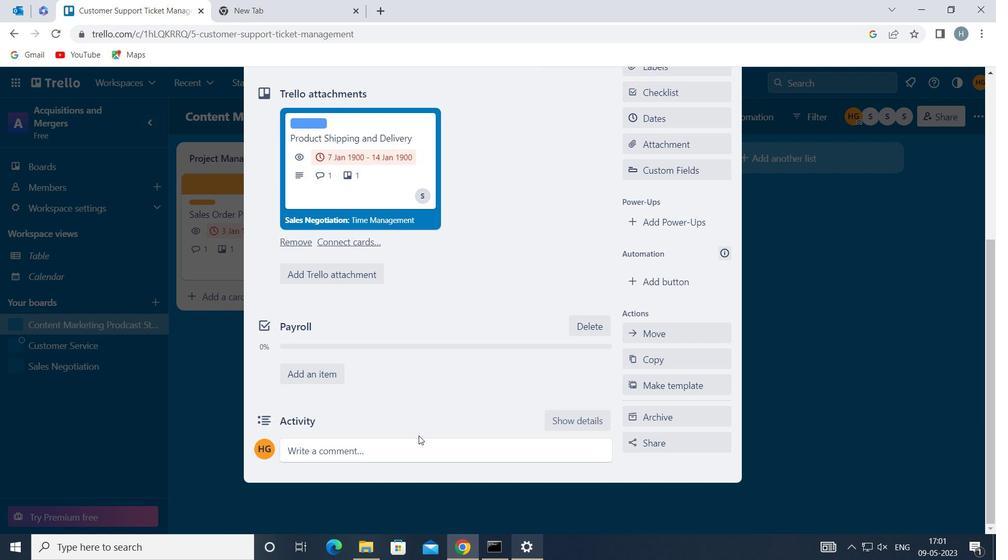 
Action: Mouse pressed left at (421, 444)
Screenshot: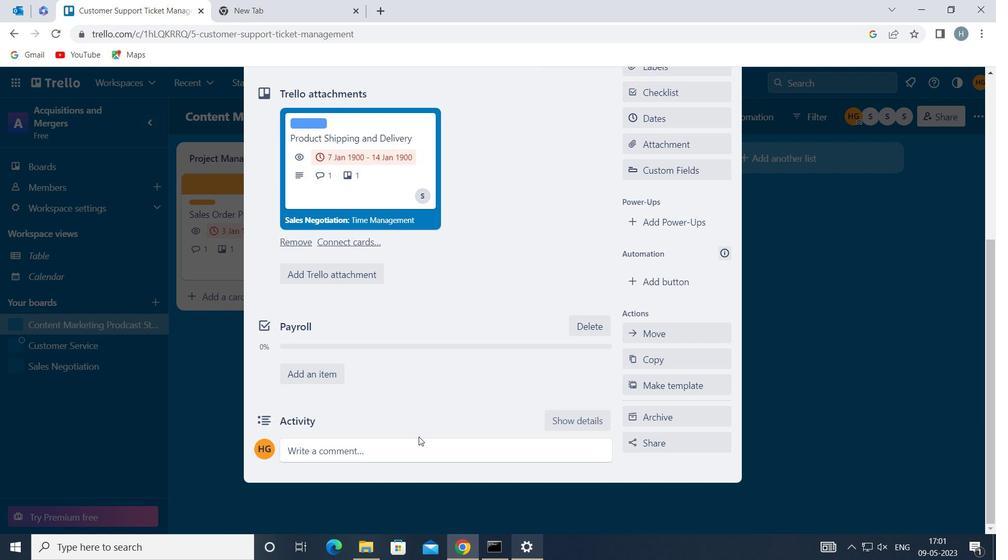 
Action: Mouse moved to (406, 477)
Screenshot: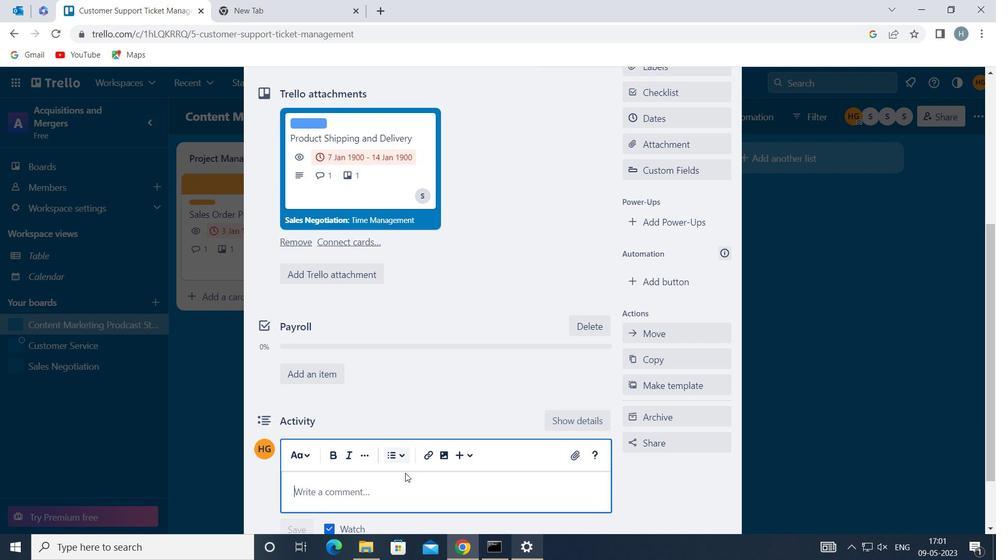 
Action: Mouse pressed left at (406, 477)
Screenshot: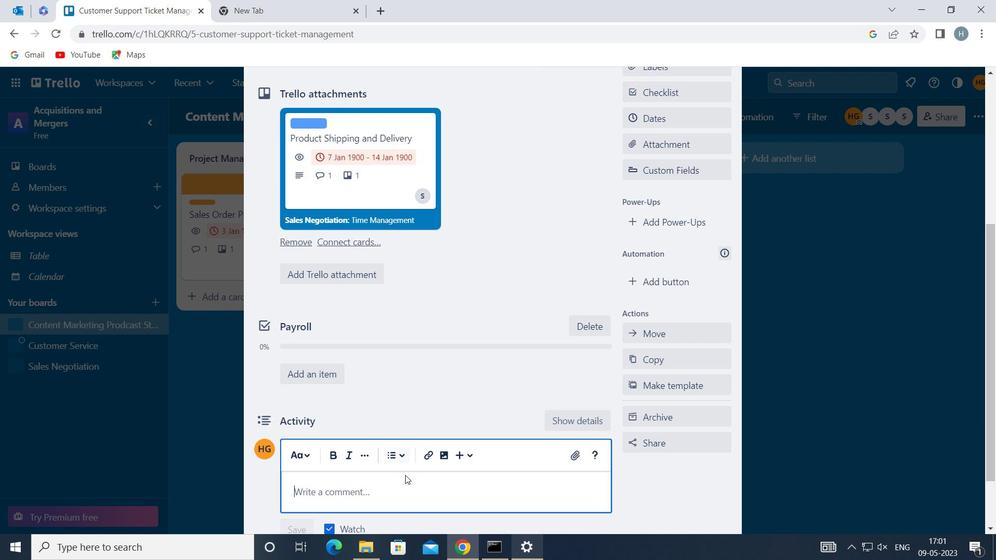 
Action: Mouse moved to (418, 472)
Screenshot: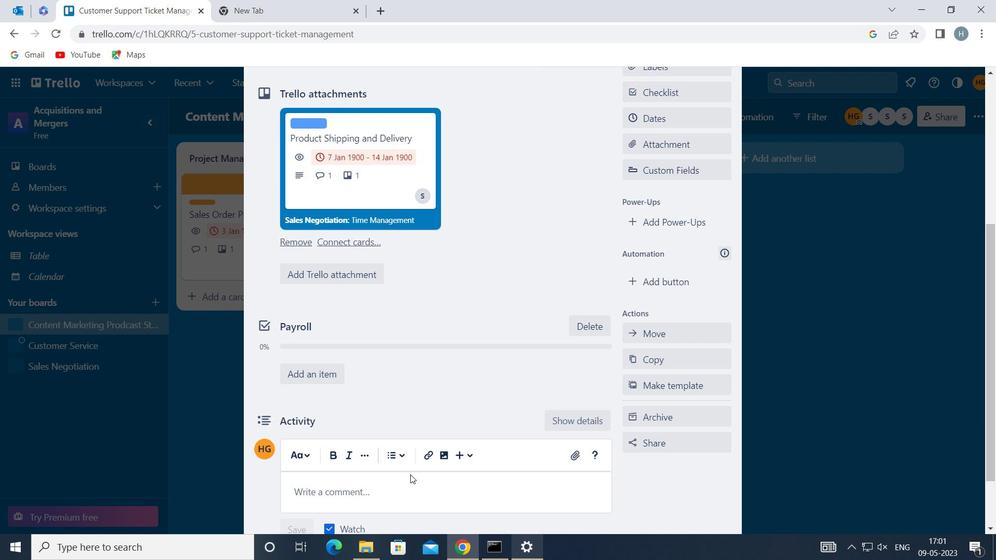 
Action: Key pressed <Key.shift>WE
Screenshot: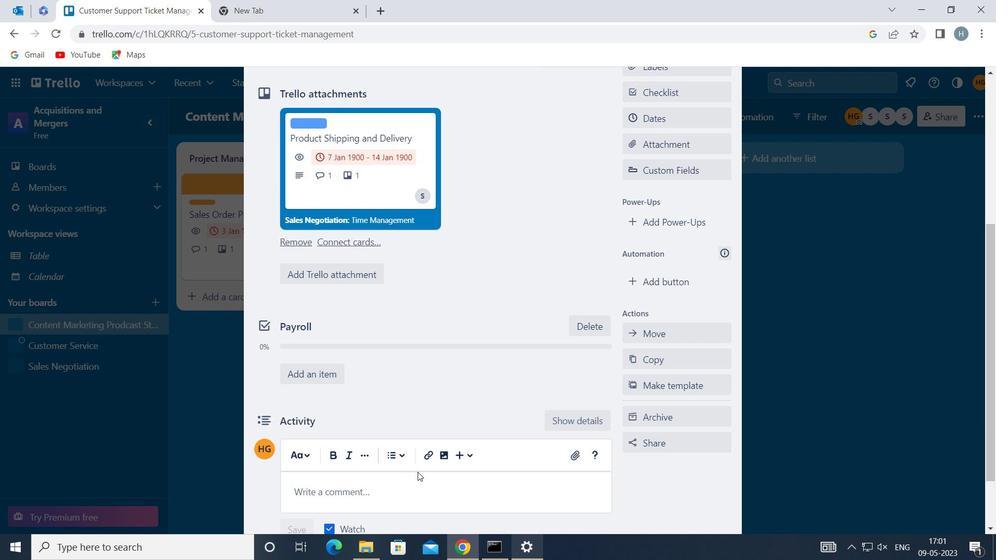 
Action: Mouse moved to (494, 388)
Screenshot: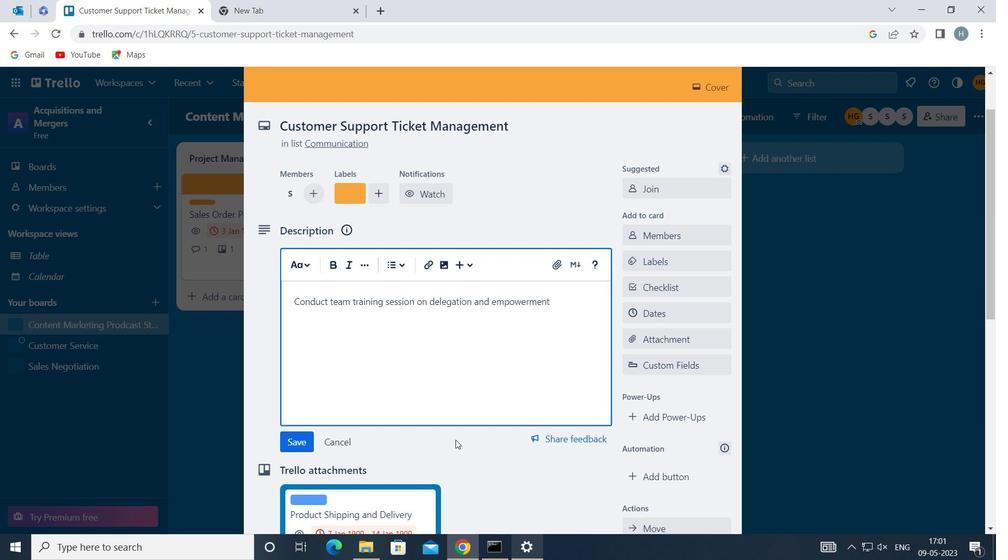 
Action: Mouse scrolled (494, 387) with delta (0, 0)
Screenshot: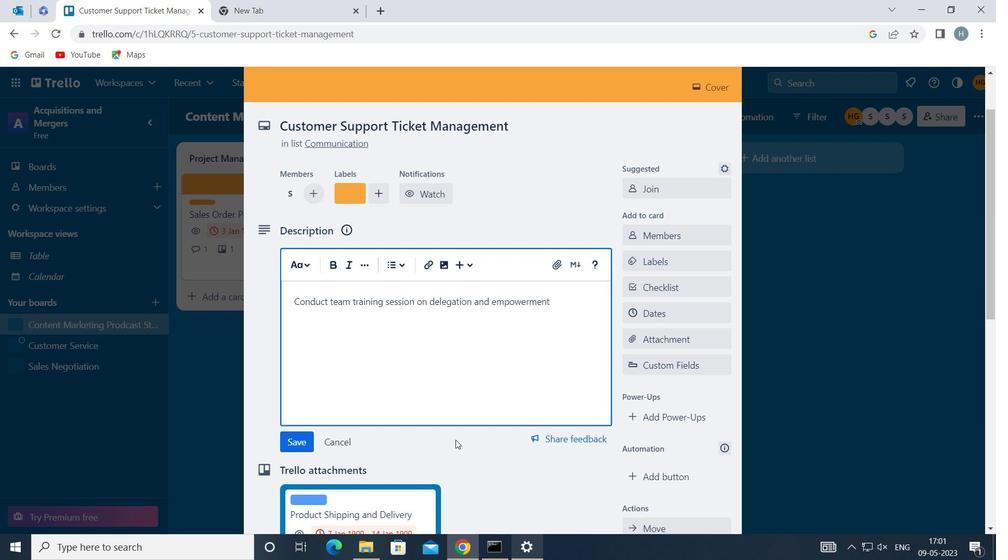 
Action: Mouse scrolled (494, 387) with delta (0, 0)
Screenshot: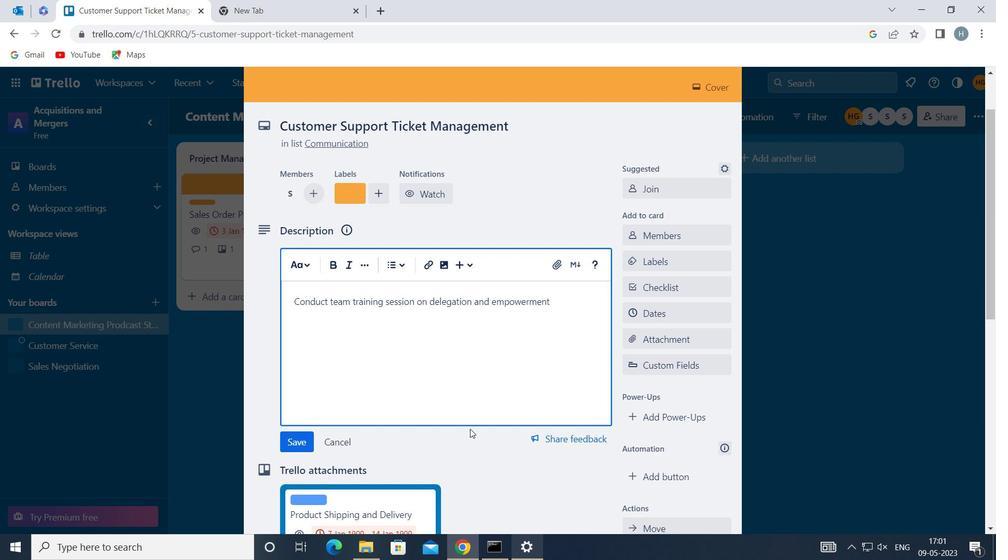 
Action: Mouse scrolled (494, 387) with delta (0, 0)
Screenshot: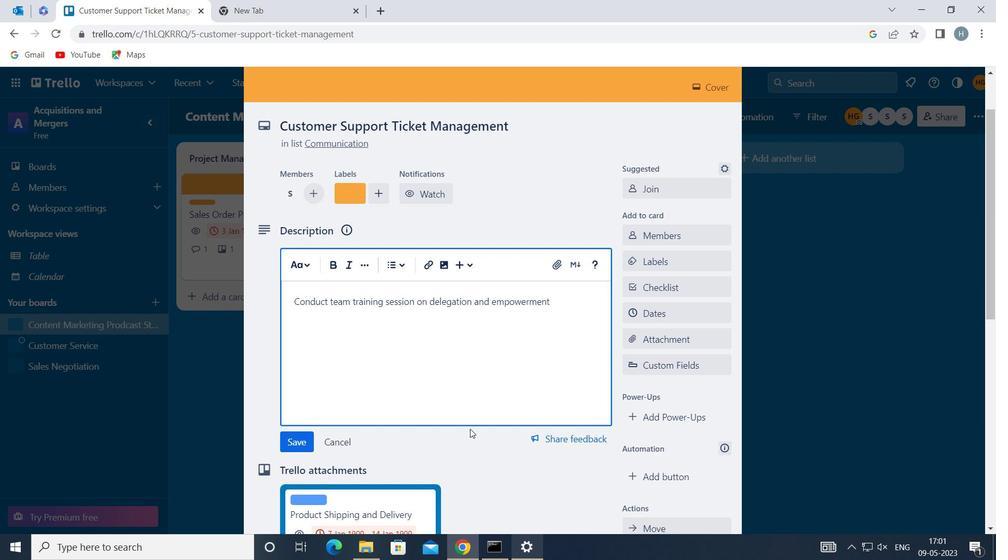 
Action: Mouse scrolled (494, 387) with delta (0, 0)
Screenshot: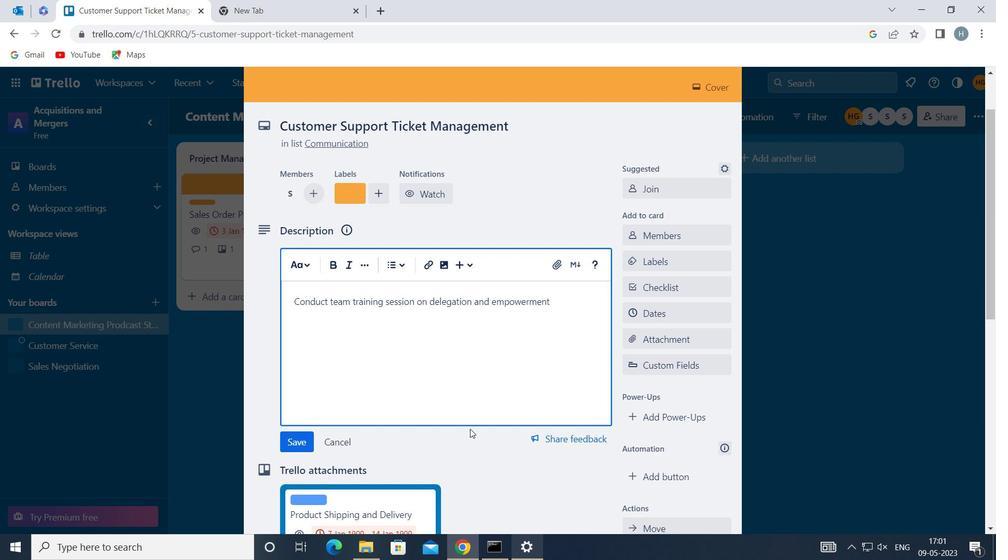 
Action: Mouse scrolled (494, 387) with delta (0, 0)
Screenshot: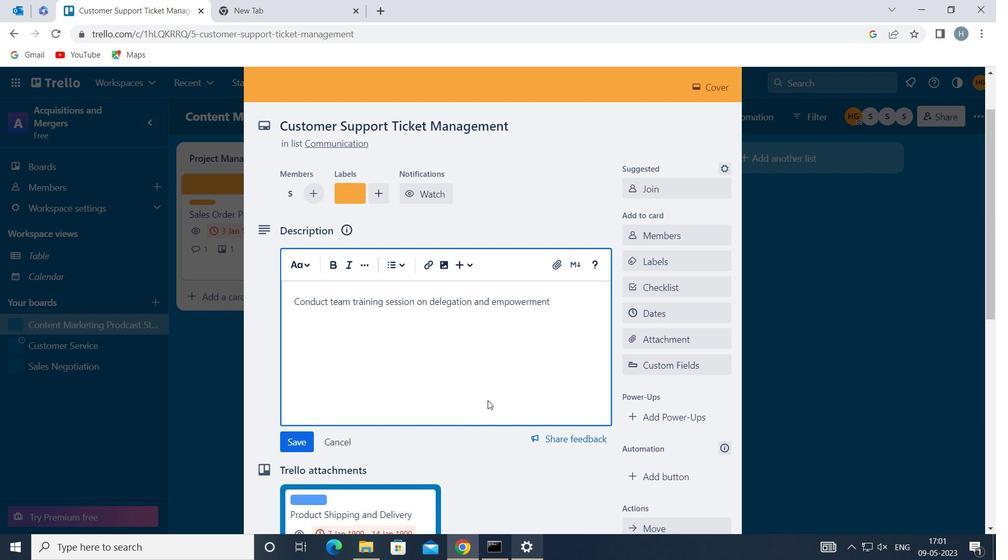 
Action: Mouse moved to (299, 110)
Screenshot: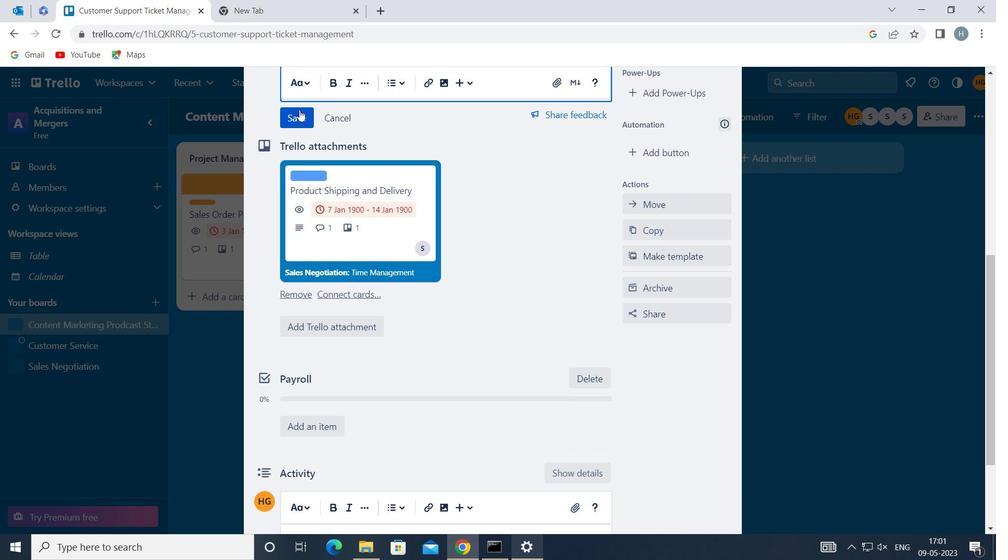 
Action: Mouse pressed left at (299, 110)
Screenshot: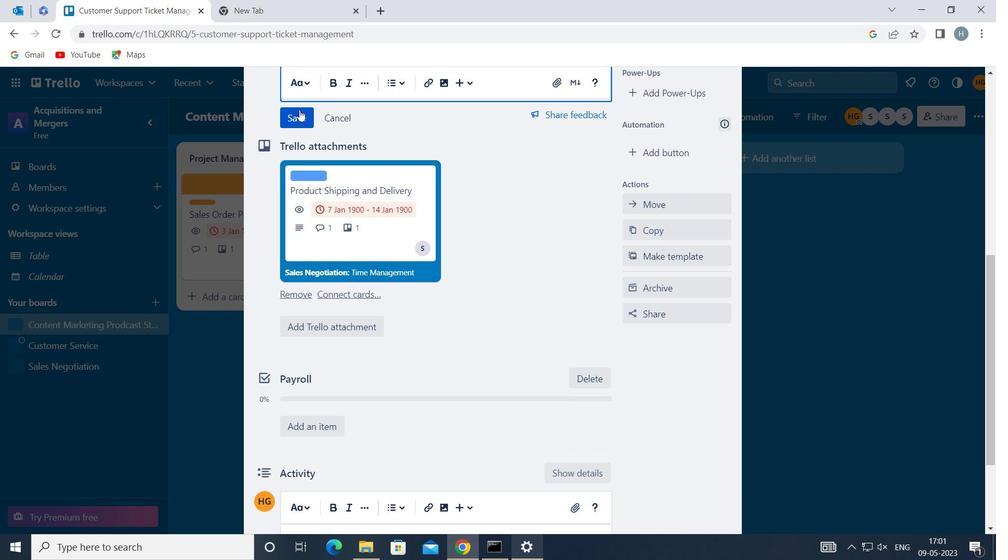 
Action: Mouse moved to (436, 320)
Screenshot: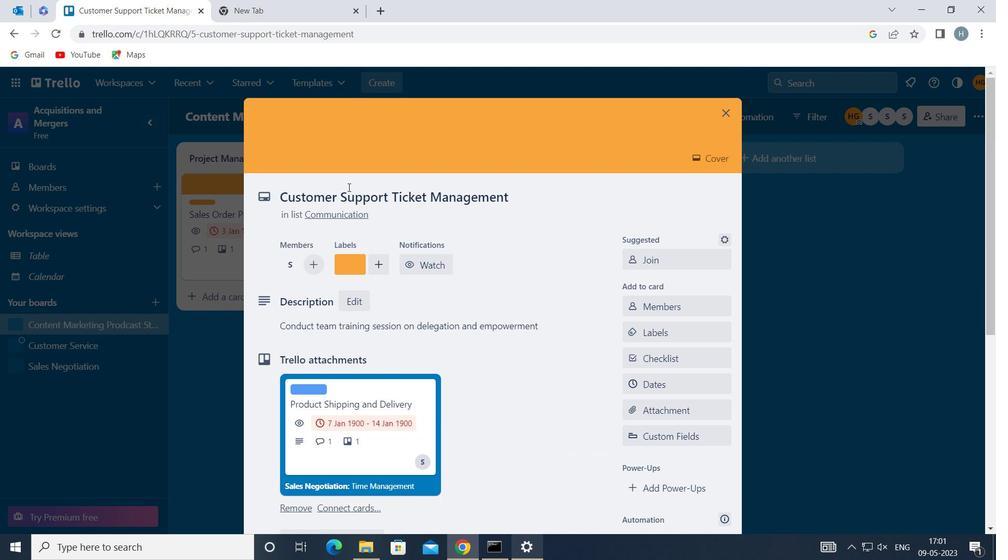
Action: Mouse scrolled (436, 319) with delta (0, 0)
Screenshot: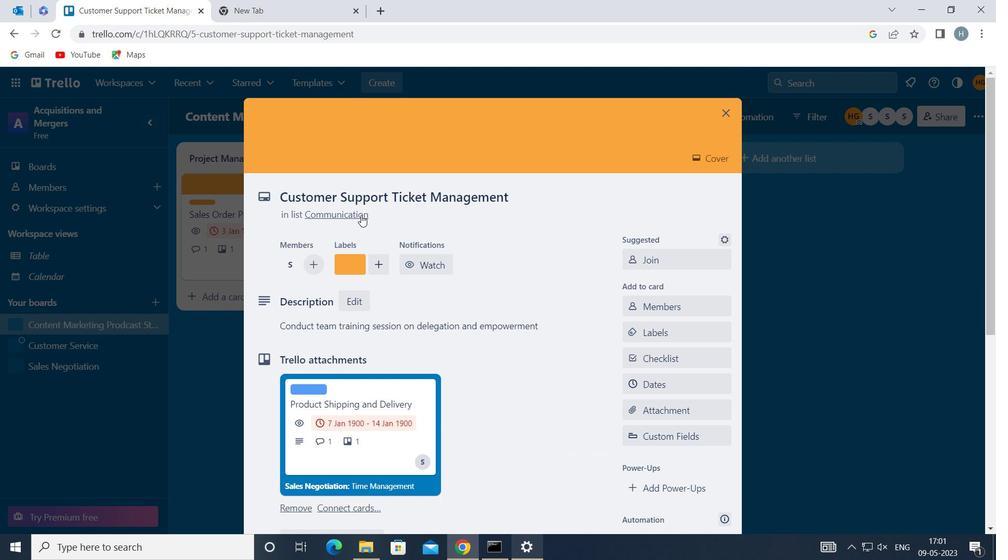 
Action: Mouse moved to (436, 320)
Screenshot: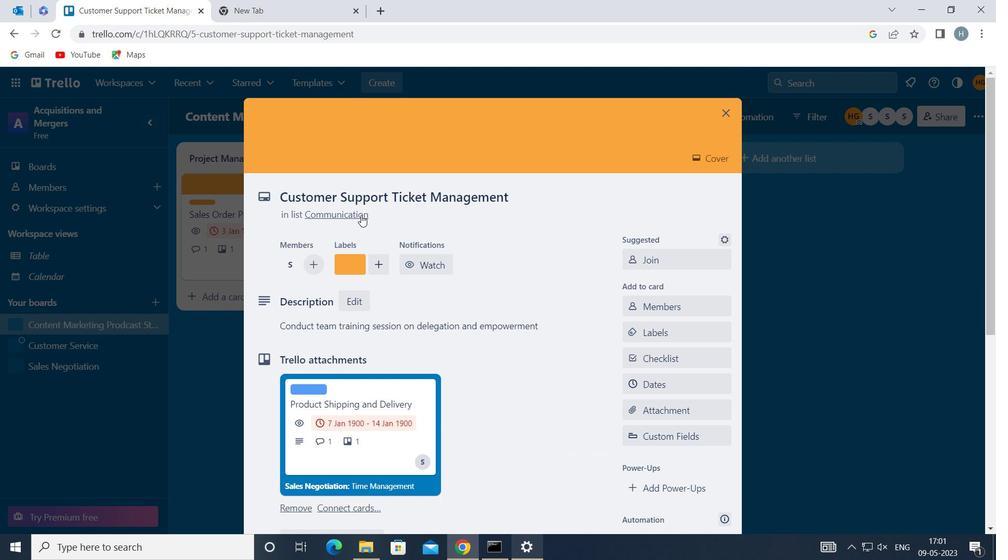 
Action: Mouse scrolled (436, 320) with delta (0, 0)
Screenshot: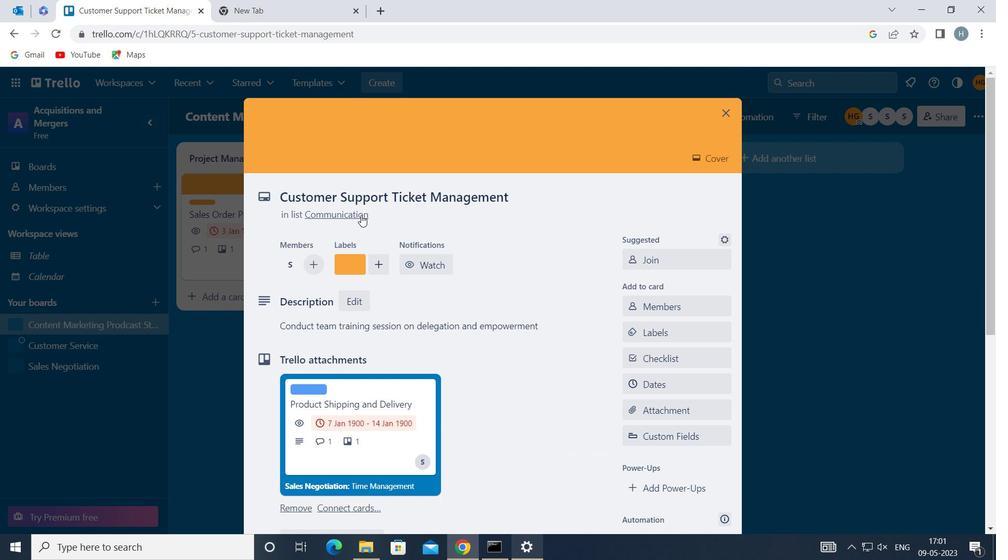 
Action: Mouse scrolled (436, 320) with delta (0, 0)
Screenshot: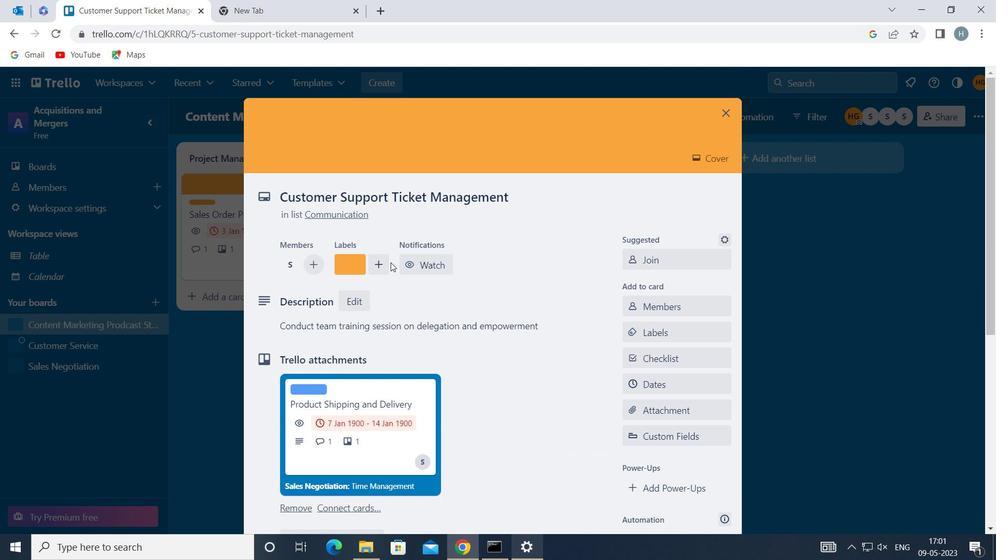 
Action: Mouse scrolled (436, 320) with delta (0, 0)
Screenshot: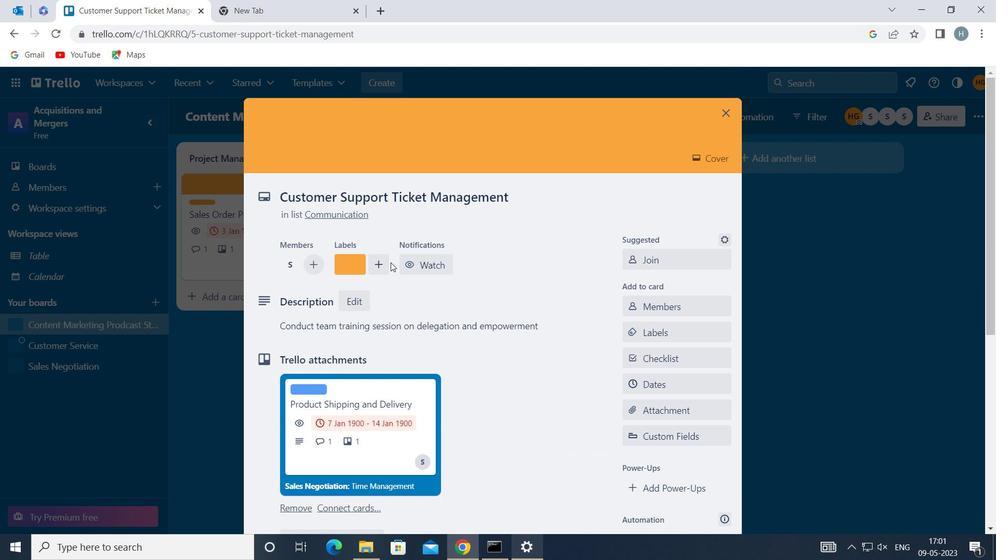 
Action: Mouse moved to (436, 320)
Screenshot: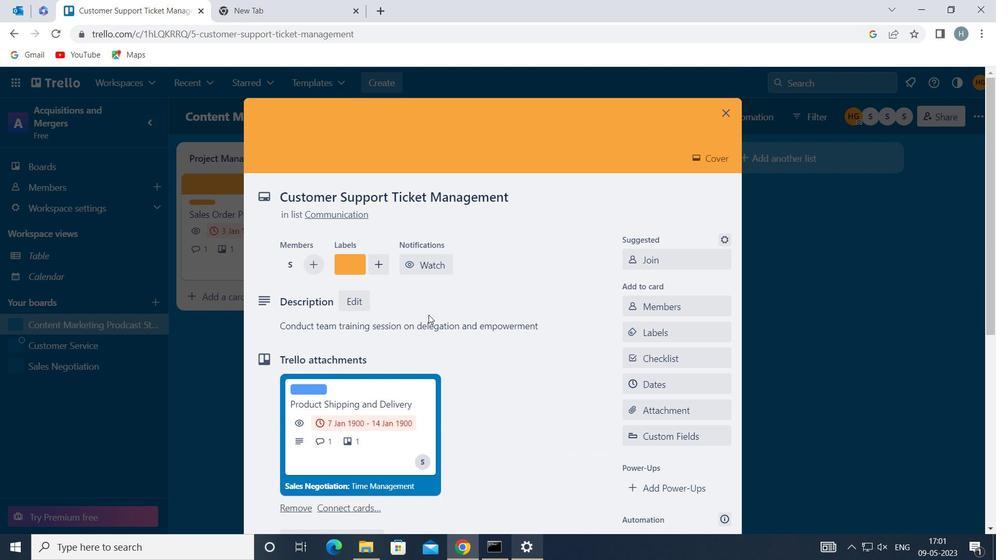 
Action: Mouse scrolled (436, 320) with delta (0, 0)
Screenshot: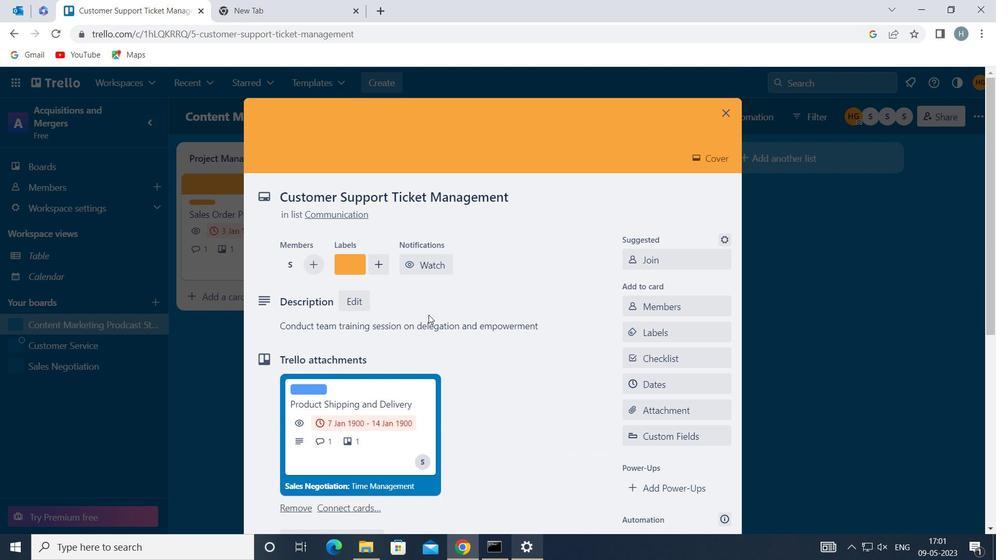 
Action: Mouse moved to (440, 316)
Screenshot: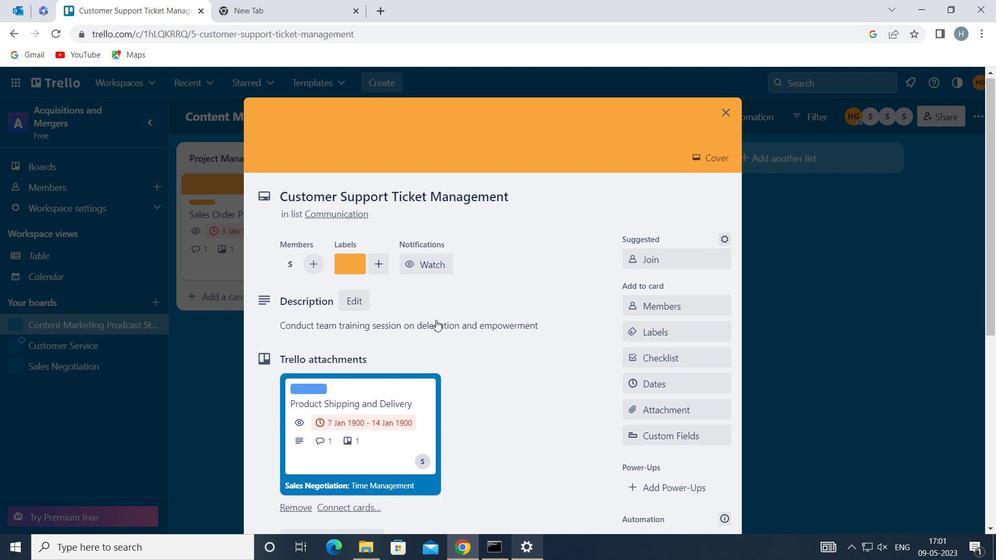 
Action: Mouse scrolled (440, 315) with delta (0, 0)
Screenshot: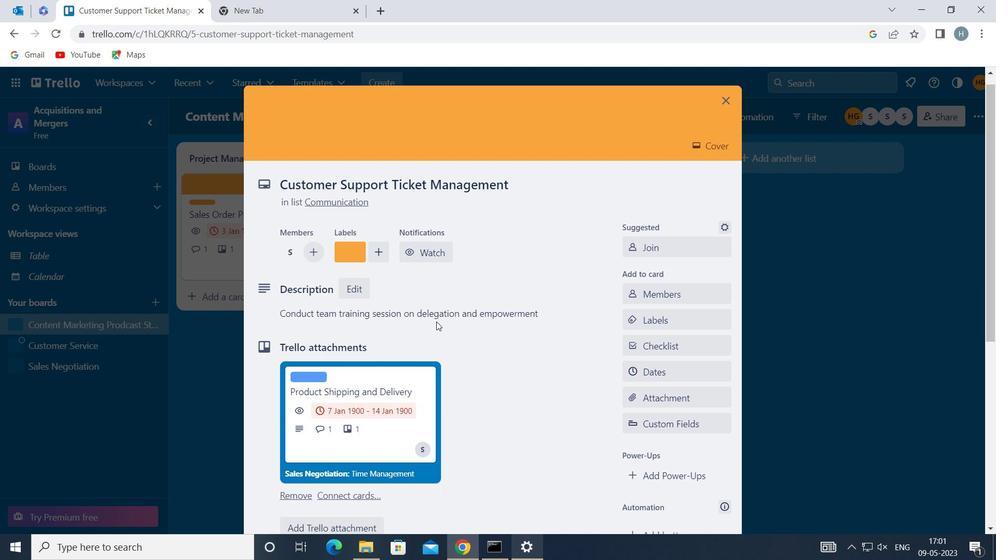 
Action: Mouse scrolled (440, 315) with delta (0, 0)
Screenshot: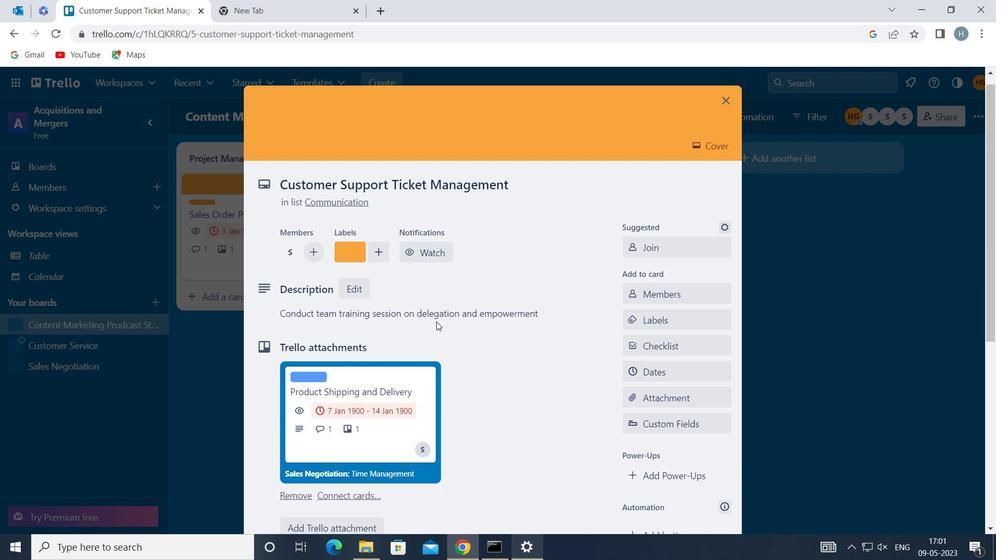 
Action: Mouse scrolled (440, 315) with delta (0, 0)
Screenshot: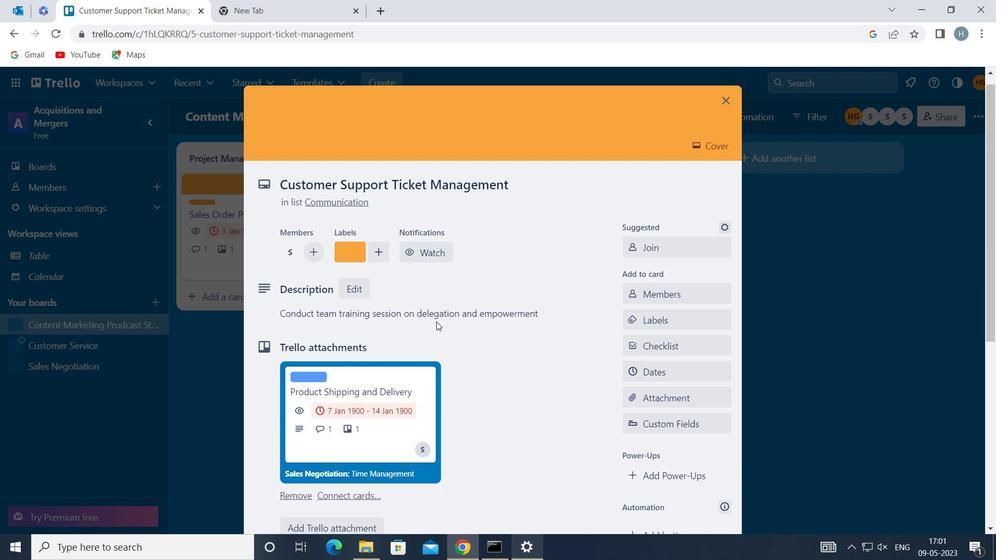 
Action: Mouse moved to (440, 315)
Screenshot: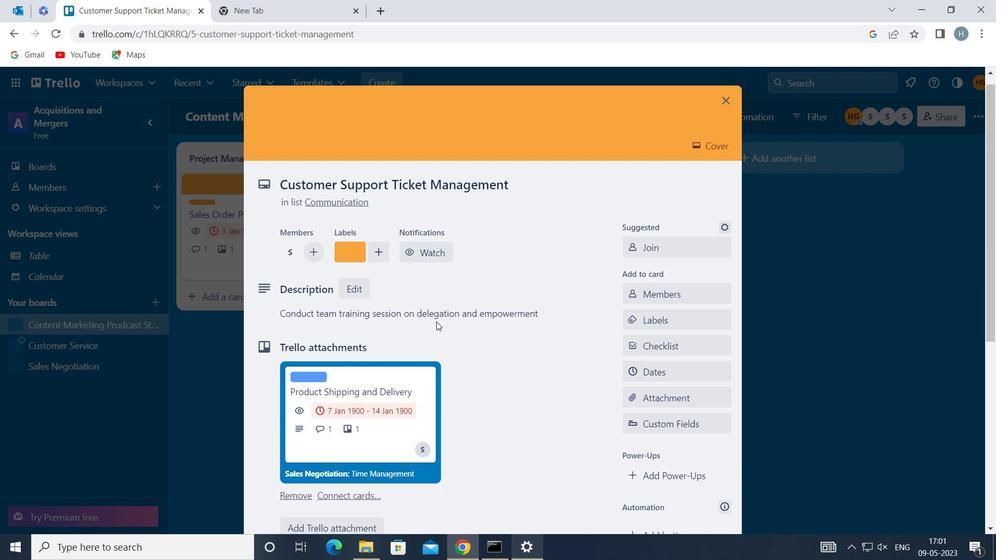 
Action: Mouse scrolled (440, 315) with delta (0, 0)
Screenshot: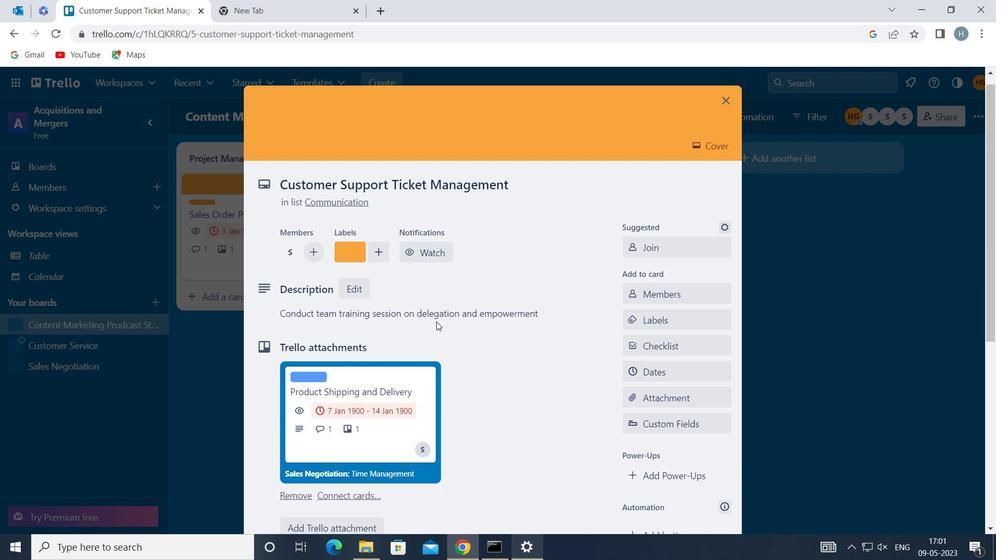 
Action: Mouse moved to (399, 420)
Screenshot: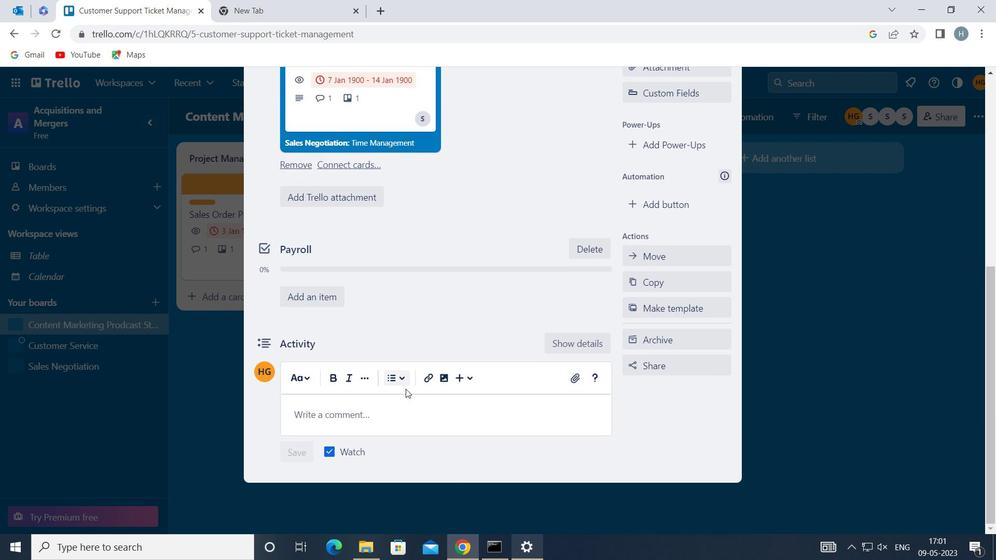 
Action: Mouse pressed left at (399, 420)
Screenshot: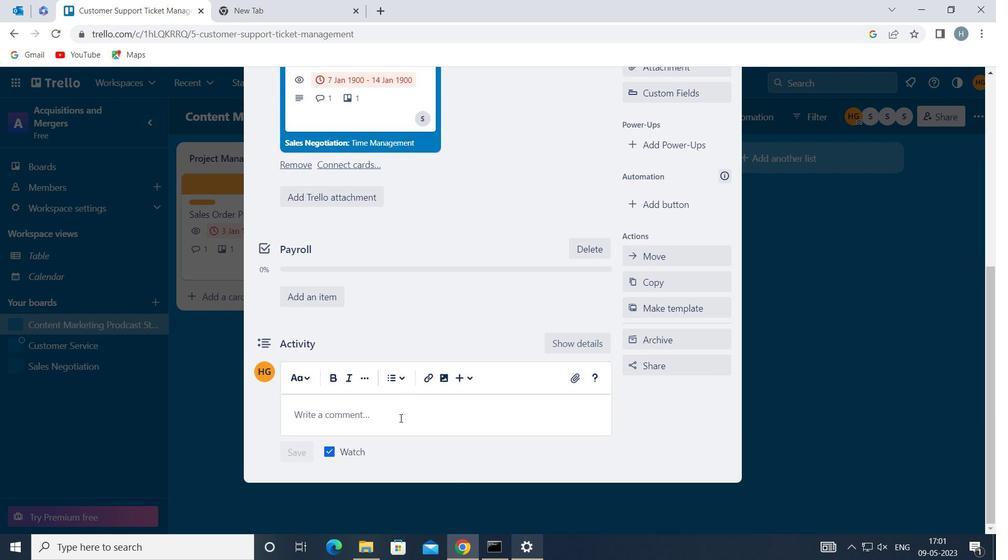 
Action: Mouse moved to (391, 420)
Screenshot: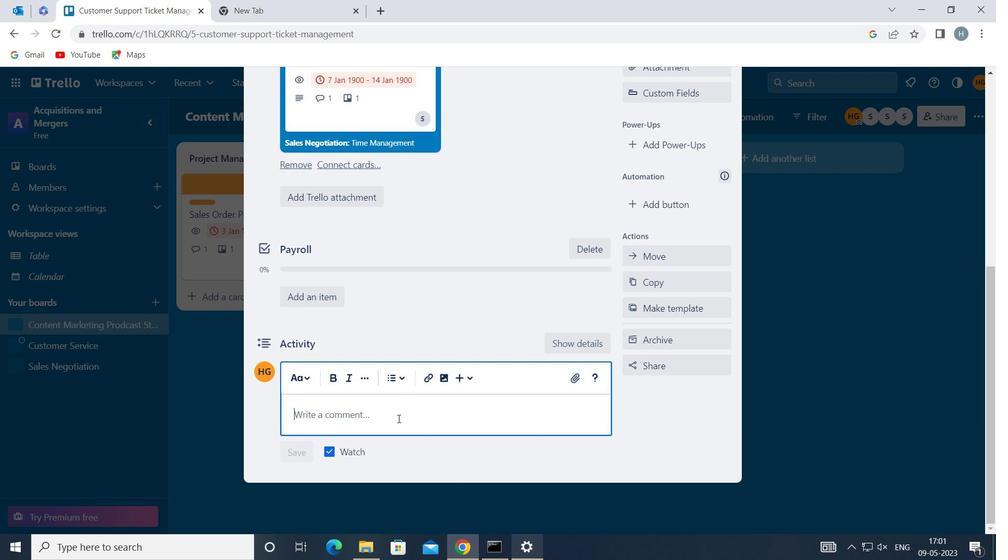 
Action: Mouse pressed left at (391, 420)
Screenshot: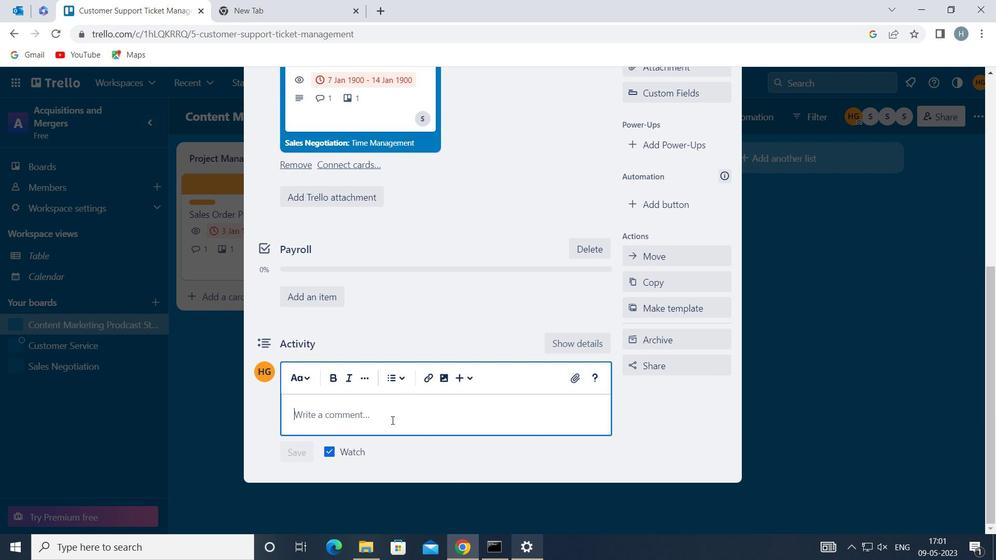 
Action: Mouse moved to (381, 410)
Screenshot: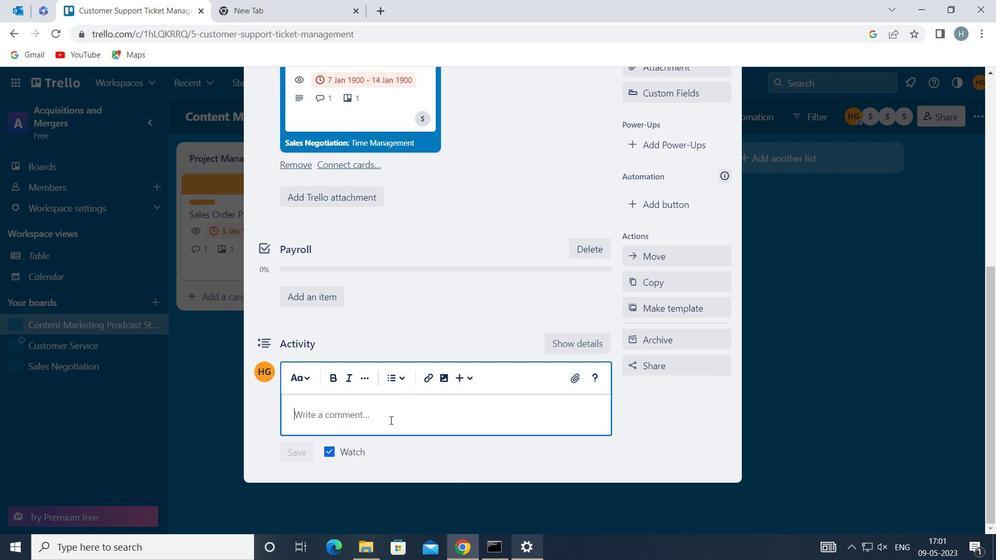 
Action: Key pressed <Key.shift>WE<Key.space>SHOULD<Key.space>APPROACH<Key.space>THIS<Key.space>TASK<Key.space>WITH<Key.space>A<Key.space>SENSE<Key.space>OF<Key.space>HUMILITY<Key.space>AND<Key.space>A<Key.space>WILLINGNESS<Key.space>TO<Key.space>SEEK<Key.space>FEEDBACK<Key.space>AND<Key.space>GUIDANCE<Key.space>FROM<Key.space>OTHERS
Screenshot: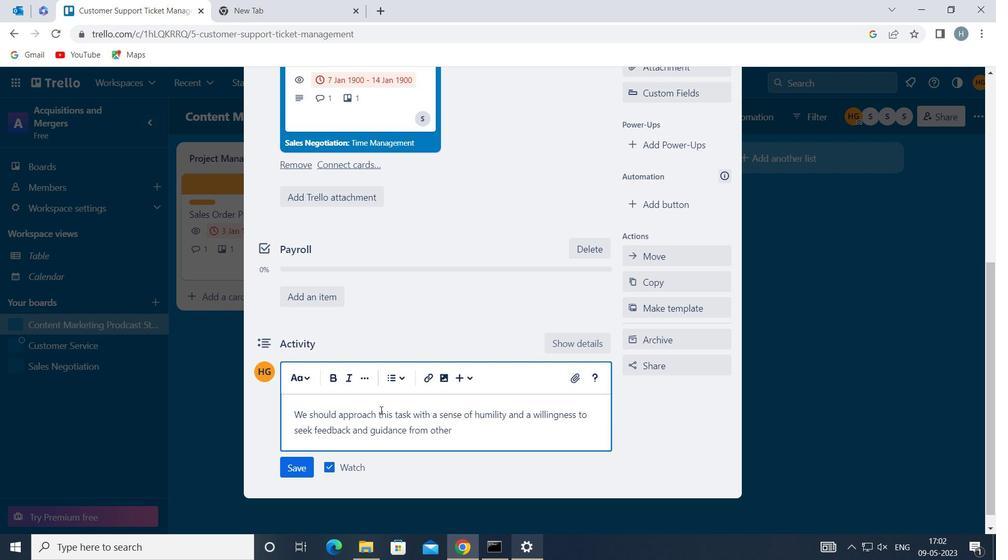 
Action: Mouse moved to (289, 465)
Screenshot: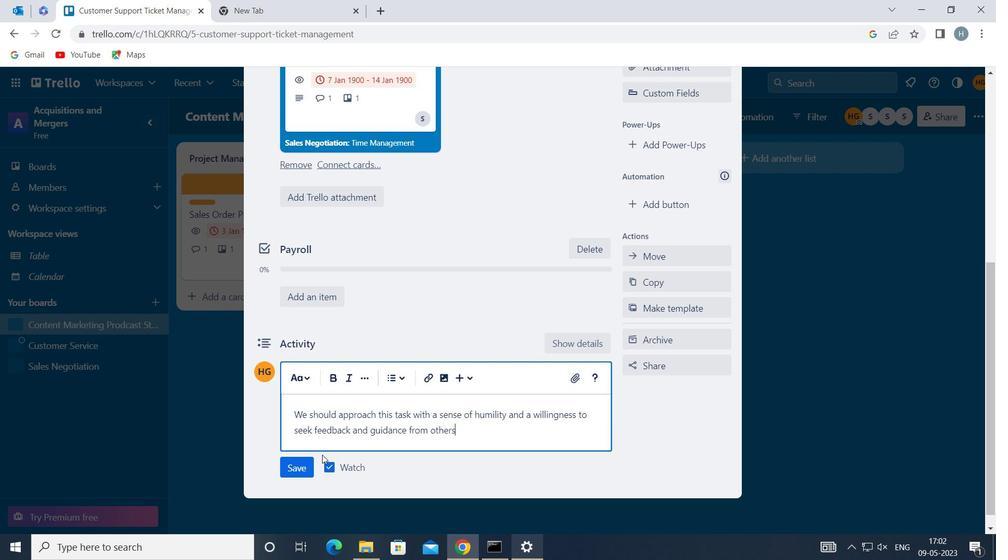 
Action: Mouse pressed left at (289, 465)
Screenshot: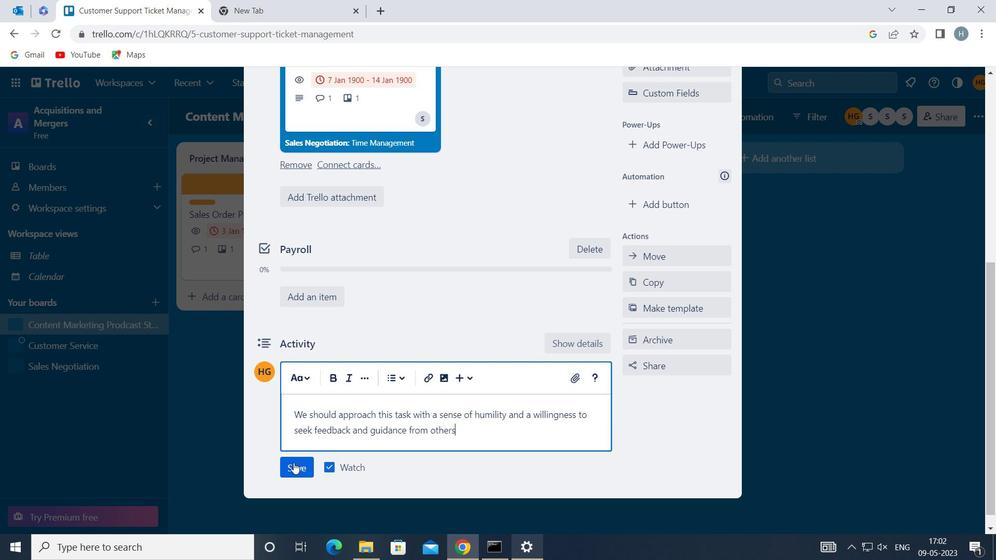 
Action: Mouse moved to (521, 344)
Screenshot: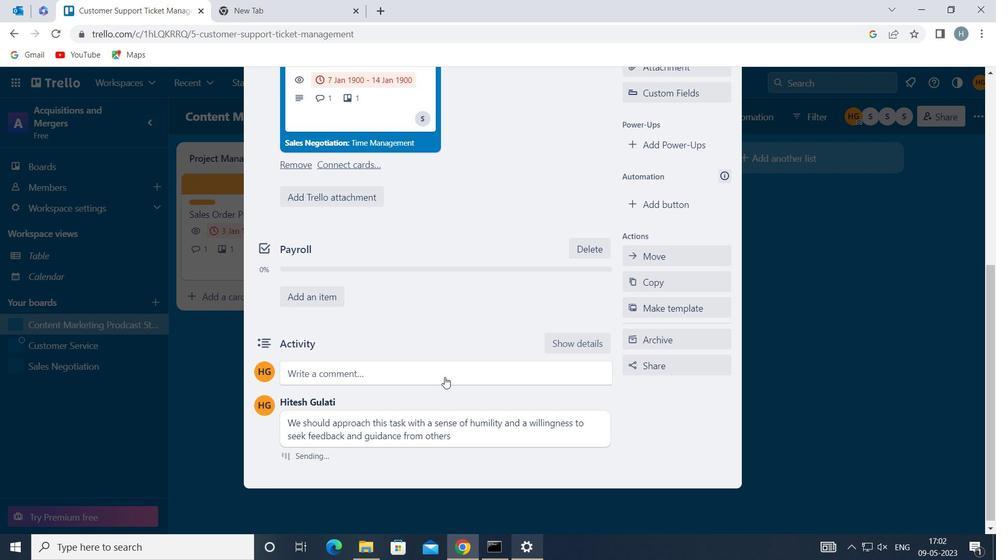 
Action: Mouse scrolled (521, 344) with delta (0, 0)
Screenshot: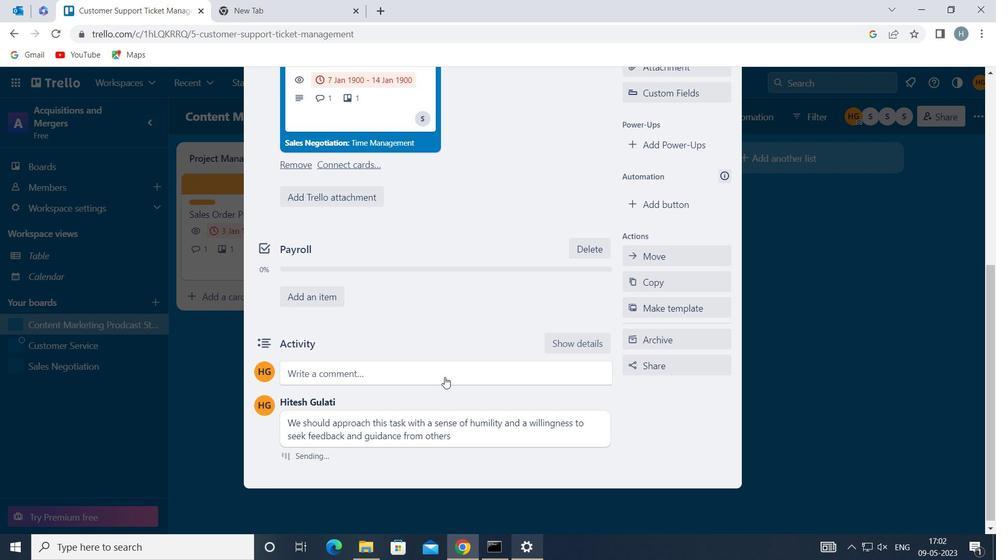 
Action: Mouse moved to (521, 343)
Screenshot: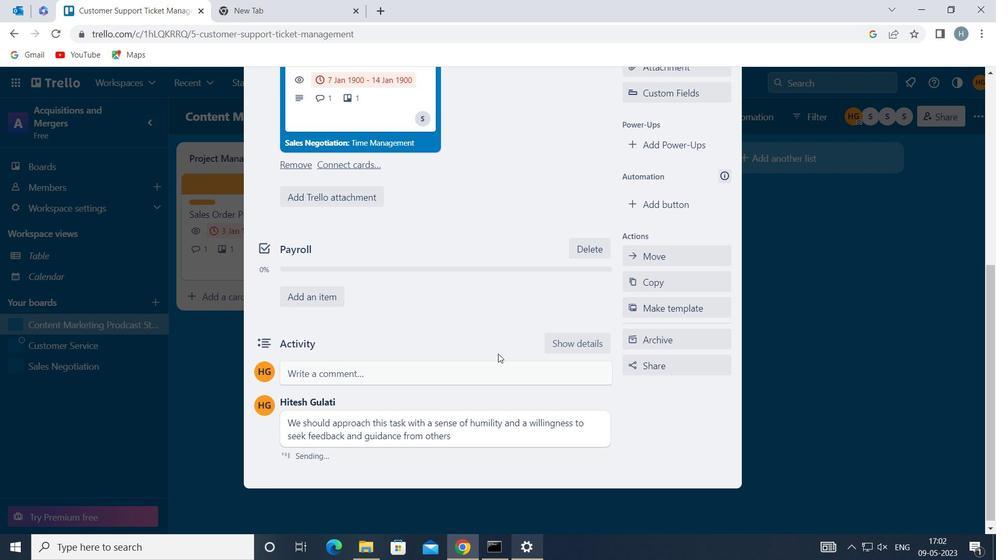 
Action: Mouse scrolled (521, 344) with delta (0, 0)
Screenshot: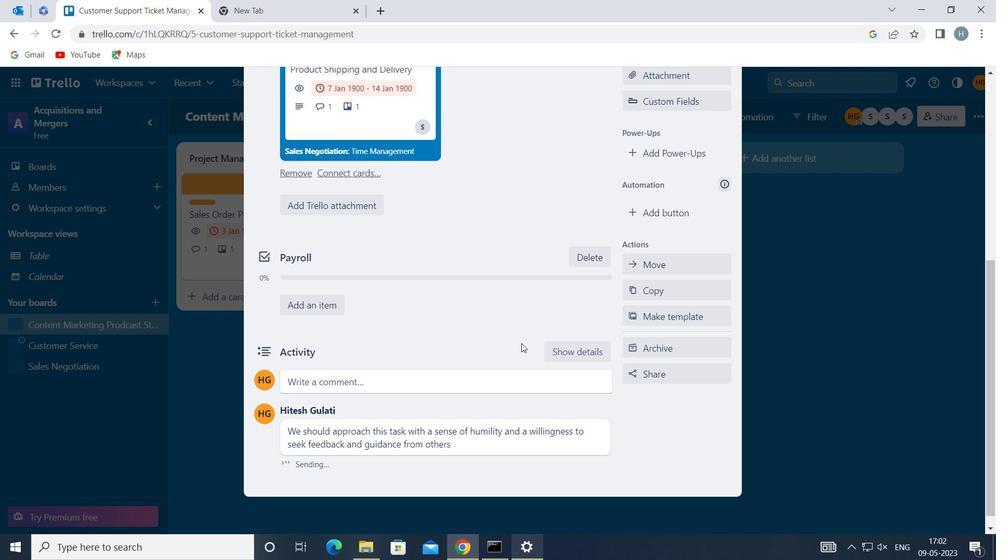 
Action: Mouse moved to (536, 333)
Screenshot: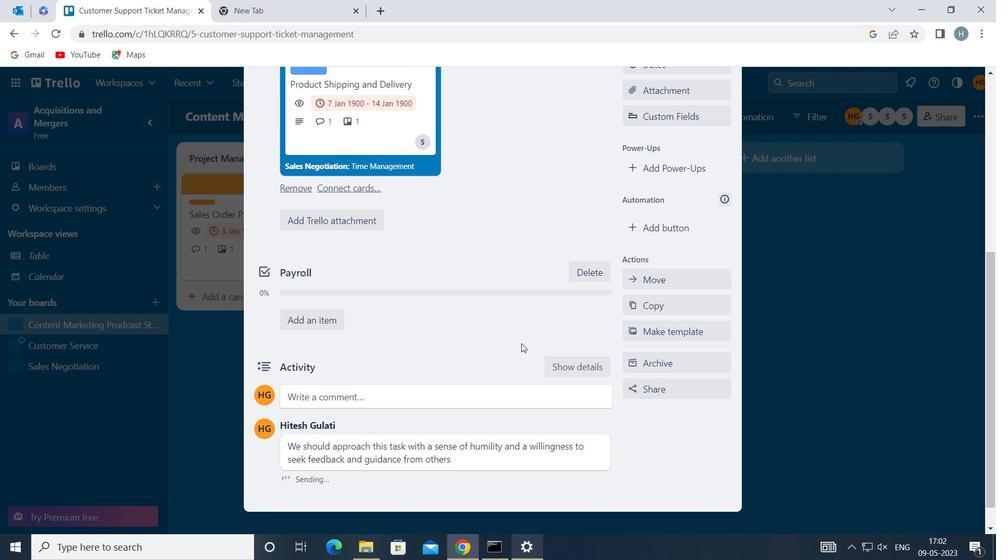 
Action: Mouse scrolled (536, 334) with delta (0, 0)
Screenshot: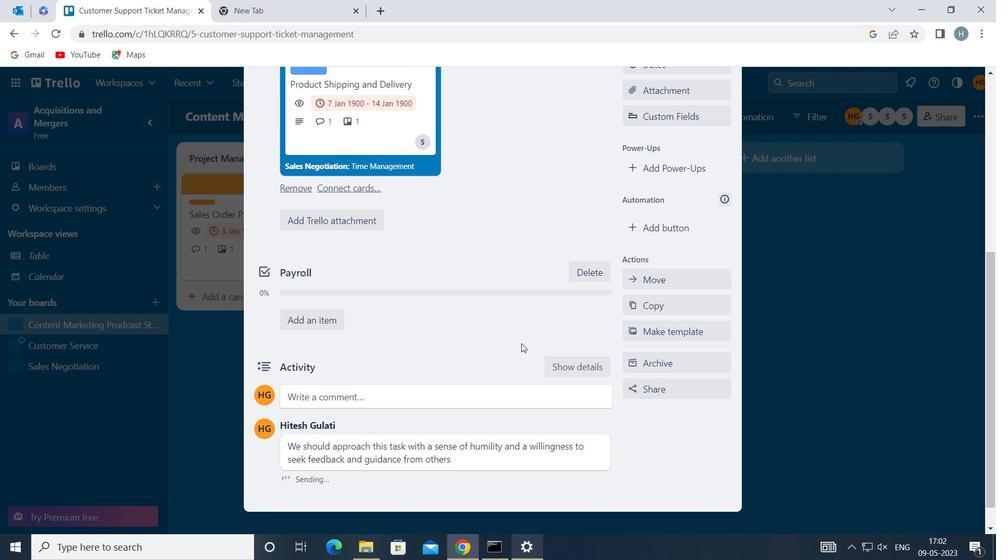 
Action: Mouse moved to (675, 233)
Screenshot: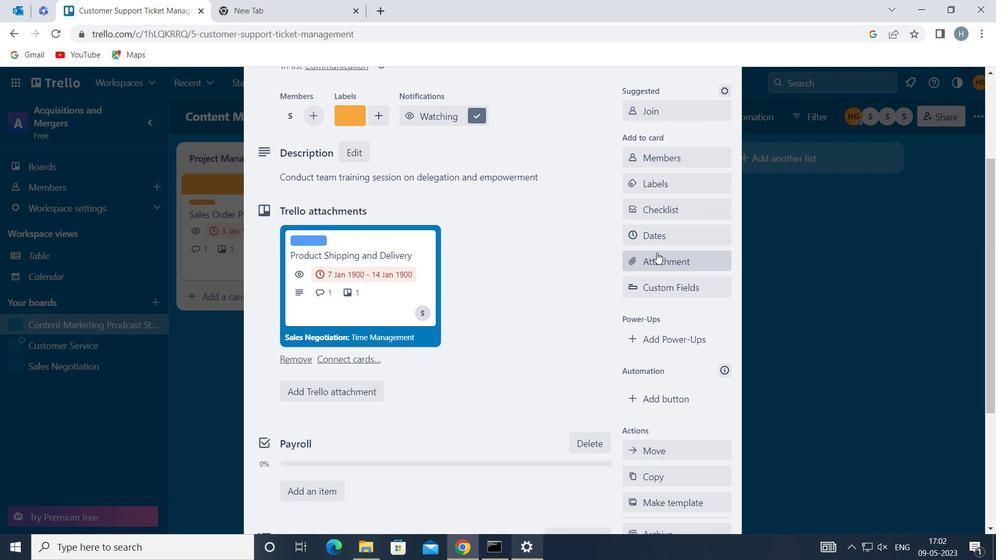 
Action: Mouse pressed left at (675, 233)
Screenshot: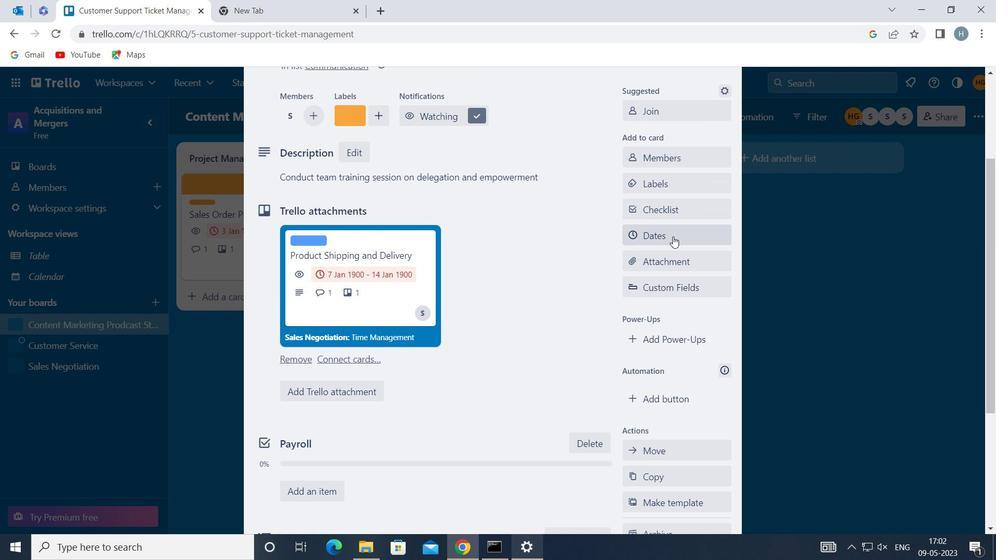 
Action: Mouse moved to (634, 348)
Screenshot: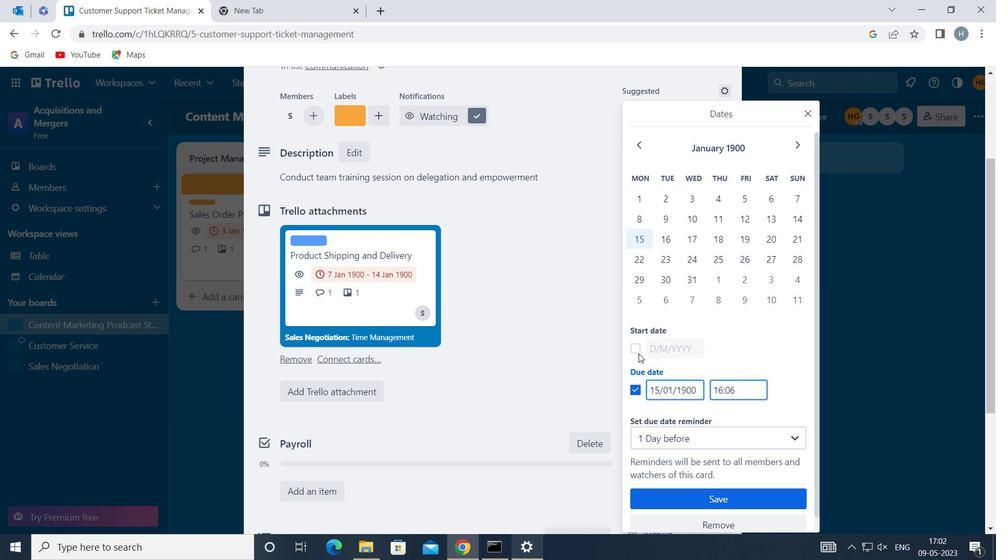 
Action: Mouse pressed left at (634, 348)
Screenshot: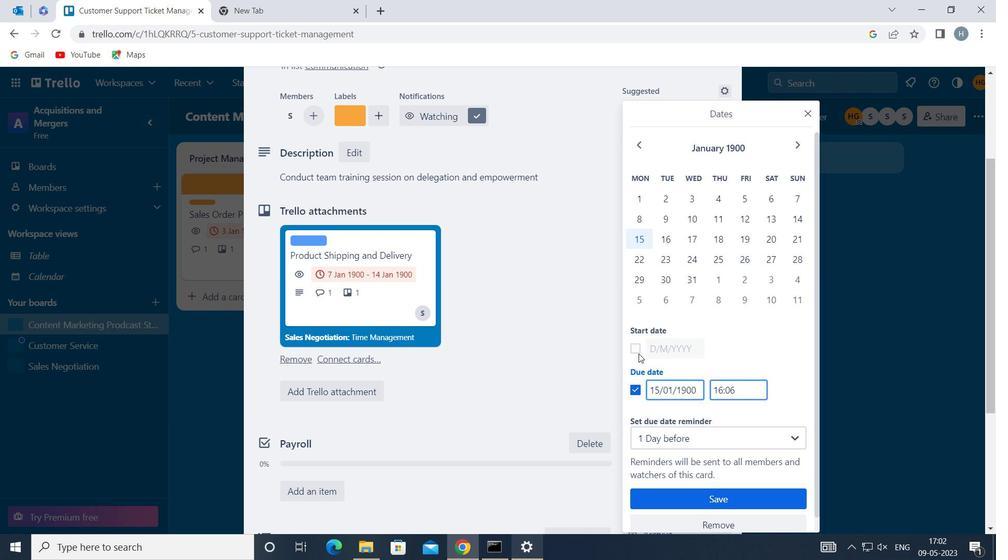 
Action: Mouse moved to (659, 349)
Screenshot: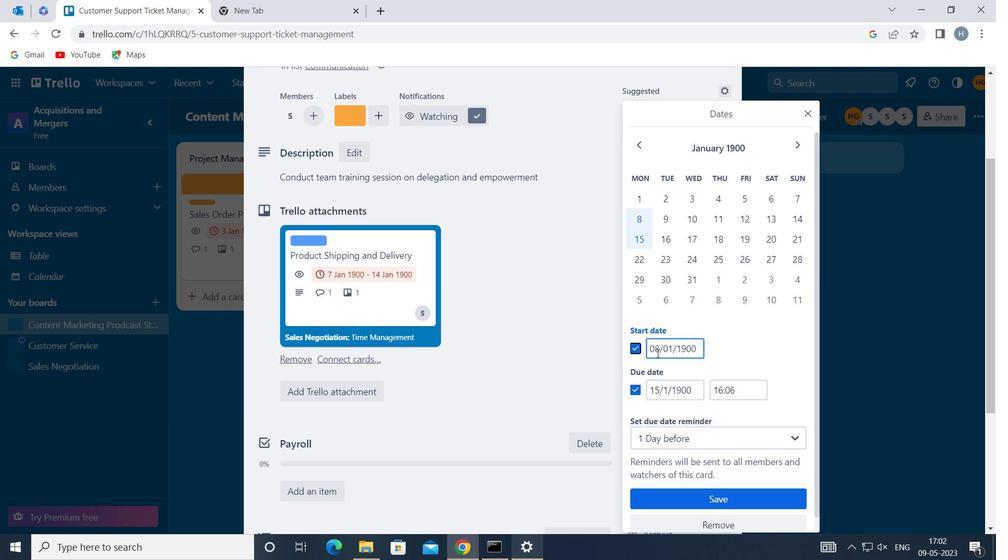 
Action: Mouse pressed left at (659, 349)
Screenshot: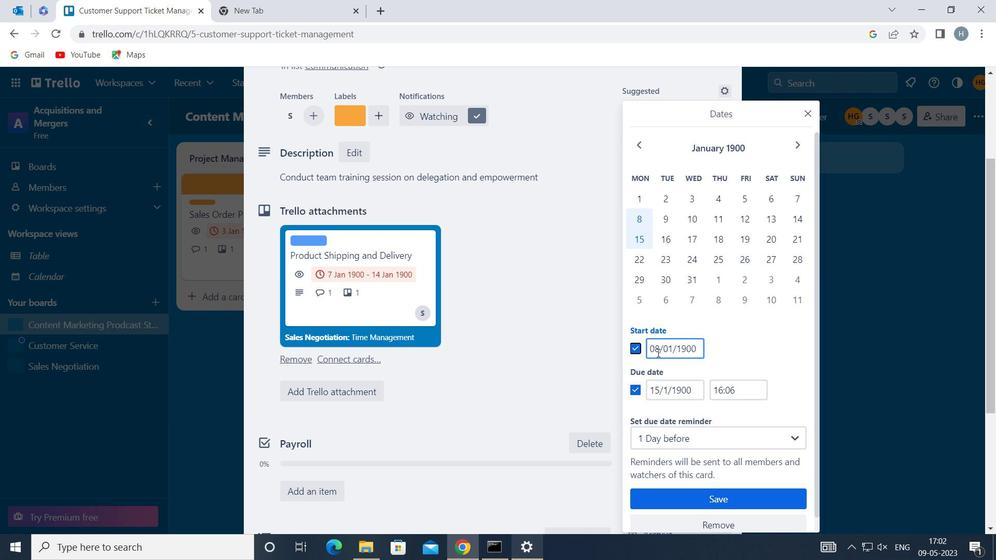
Action: Mouse moved to (651, 347)
Screenshot: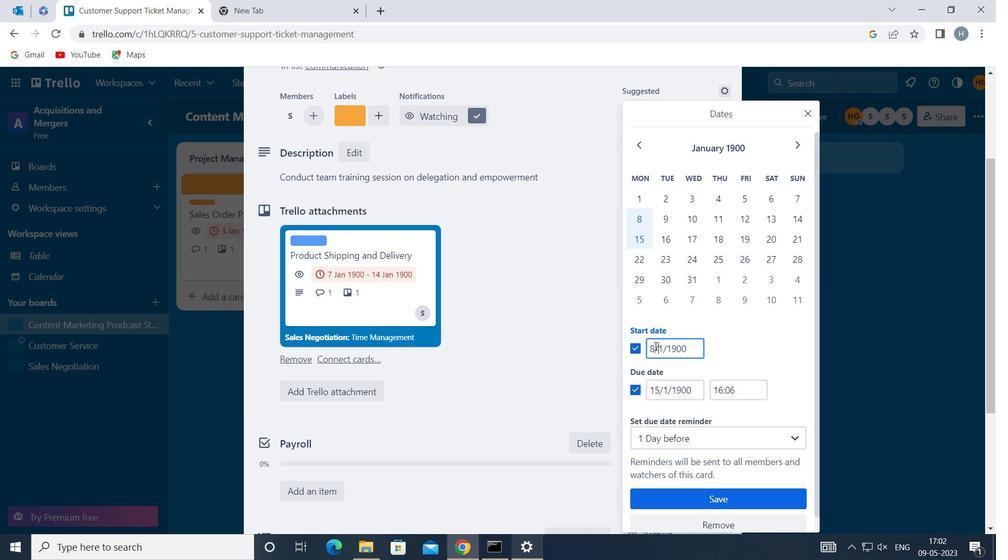 
Action: Mouse pressed left at (651, 347)
Screenshot: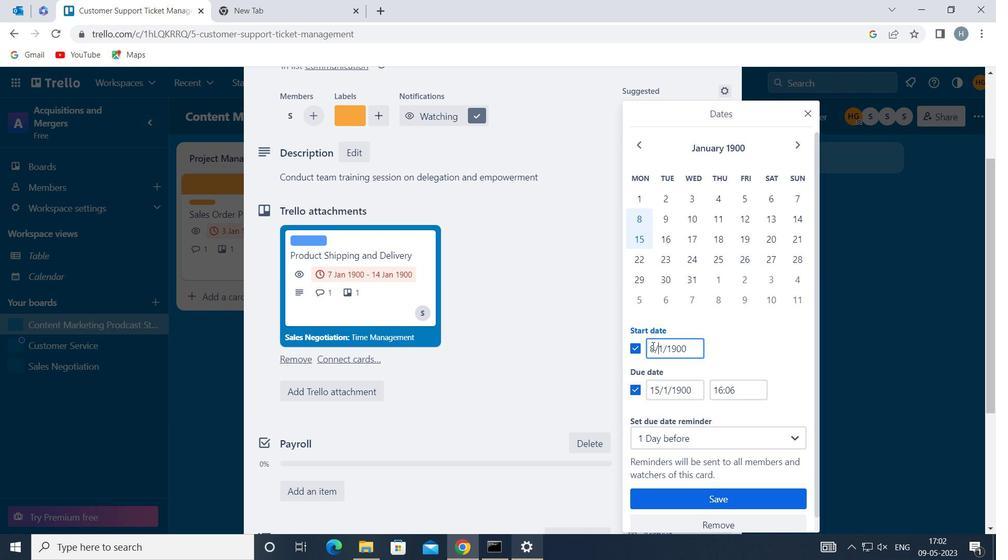 
Action: Mouse moved to (655, 347)
Screenshot: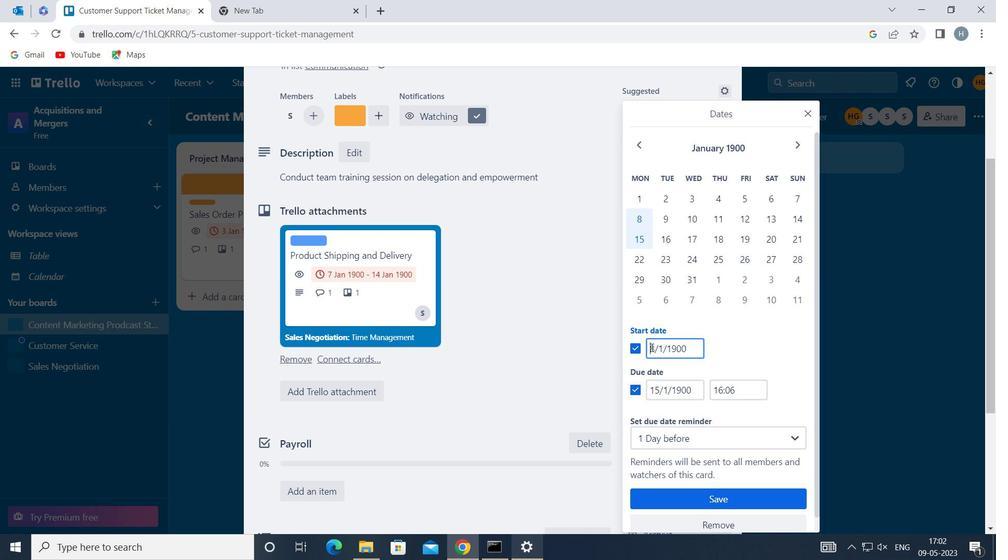 
Action: Mouse pressed left at (655, 347)
Screenshot: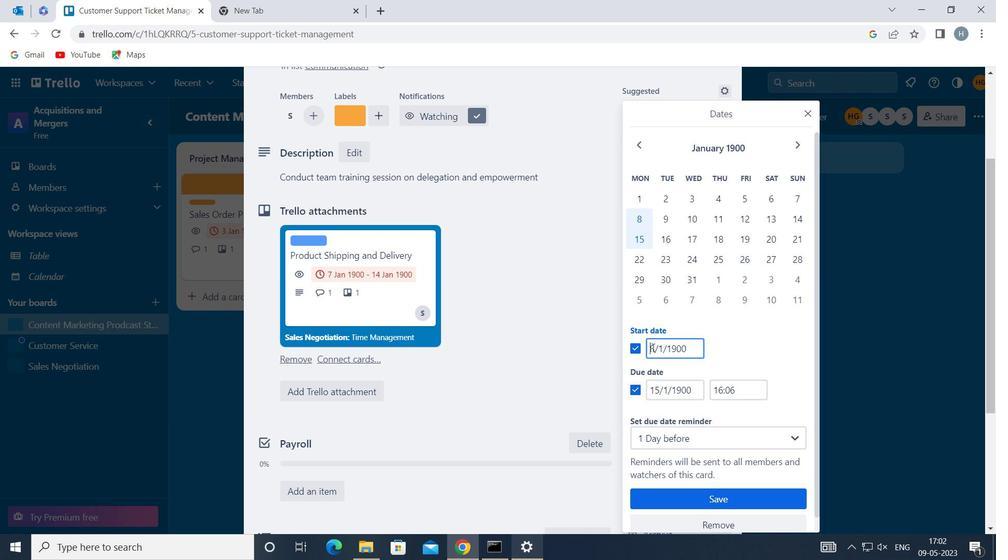 
Action: Mouse moved to (655, 347)
Screenshot: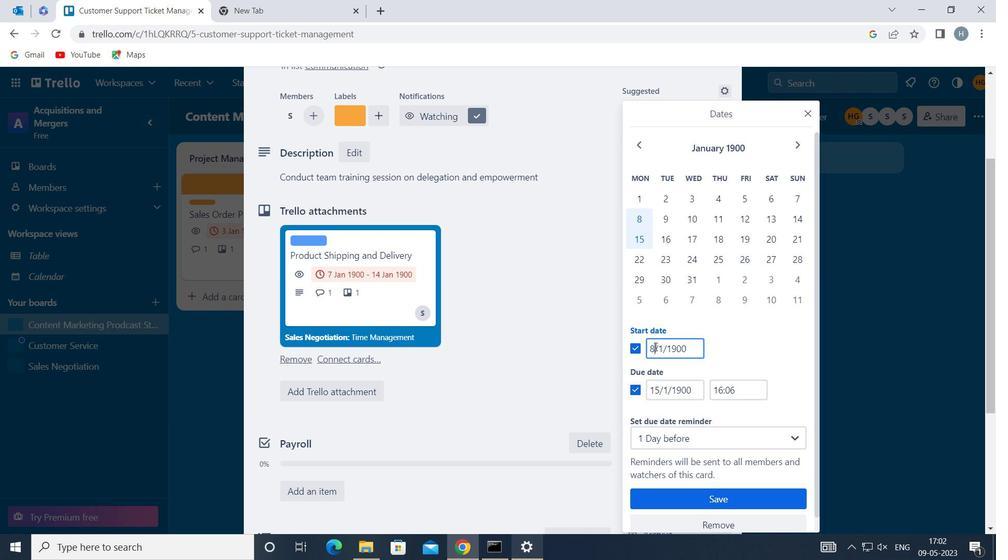 
Action: Key pressed <Key.backspace><<105>>
Screenshot: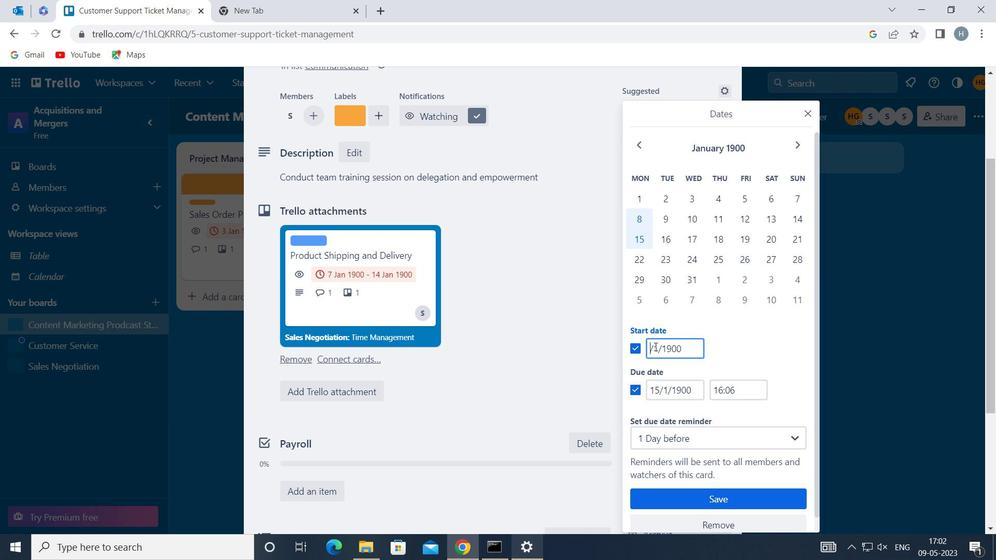 
Action: Mouse moved to (659, 391)
Screenshot: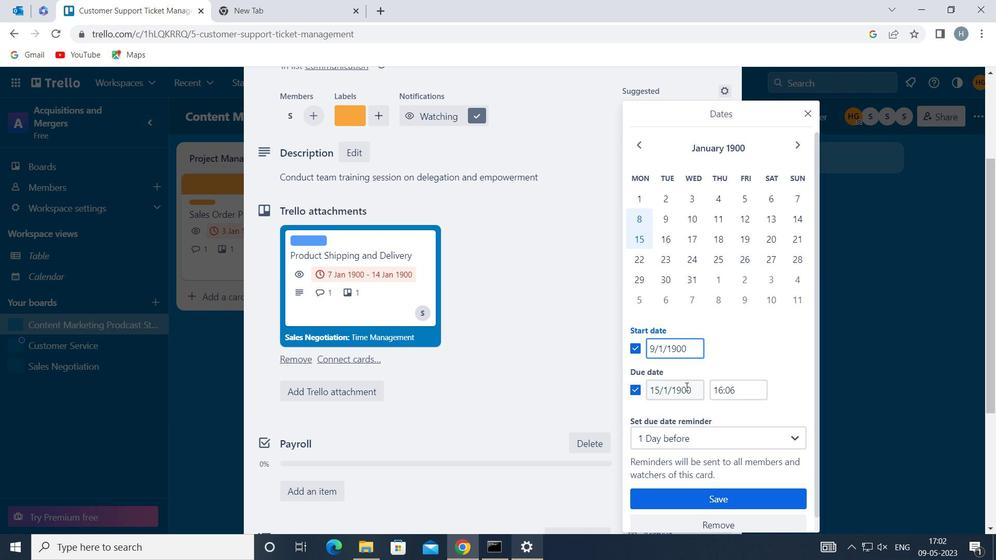 
Action: Mouse pressed left at (659, 391)
Screenshot: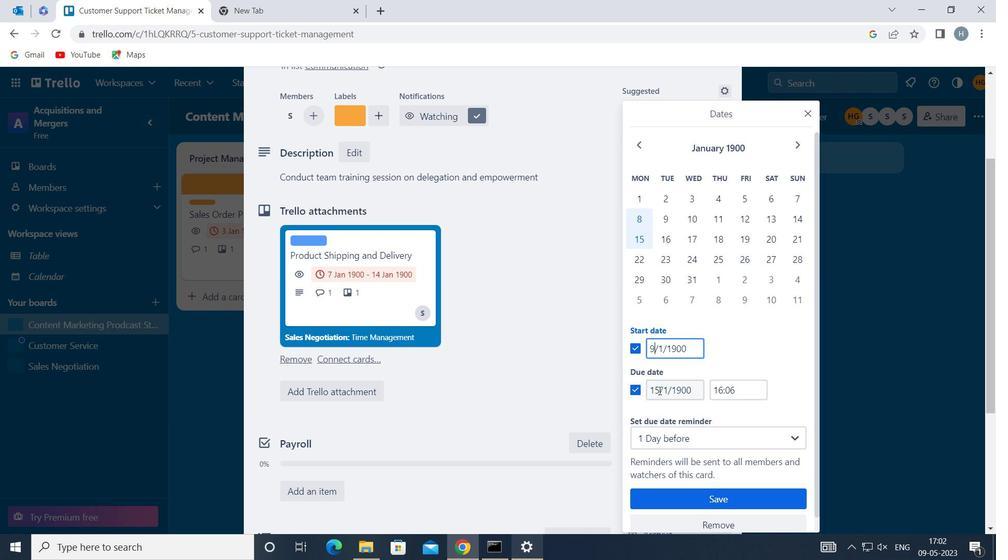 
Action: Mouse moved to (659, 388)
Screenshot: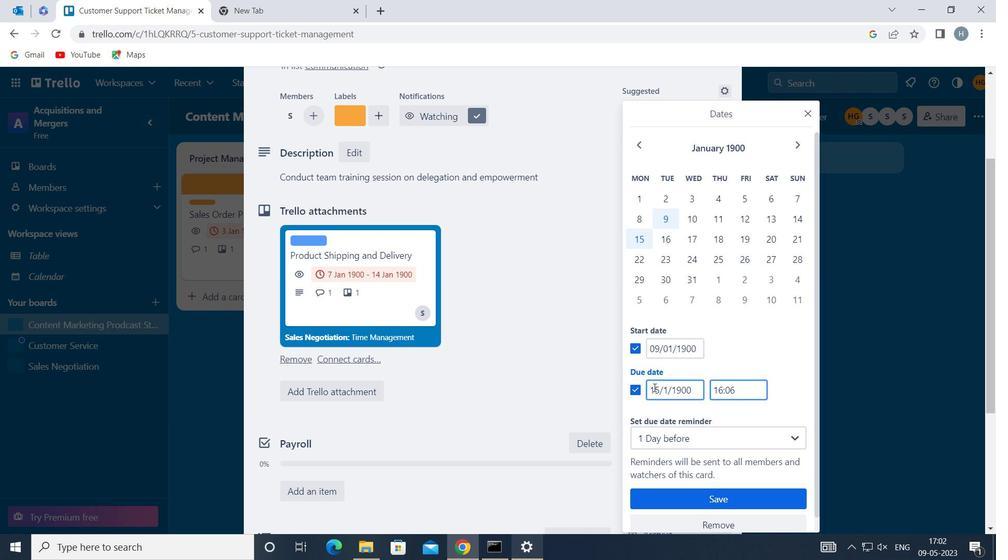 
Action: Mouse pressed left at (659, 388)
Screenshot: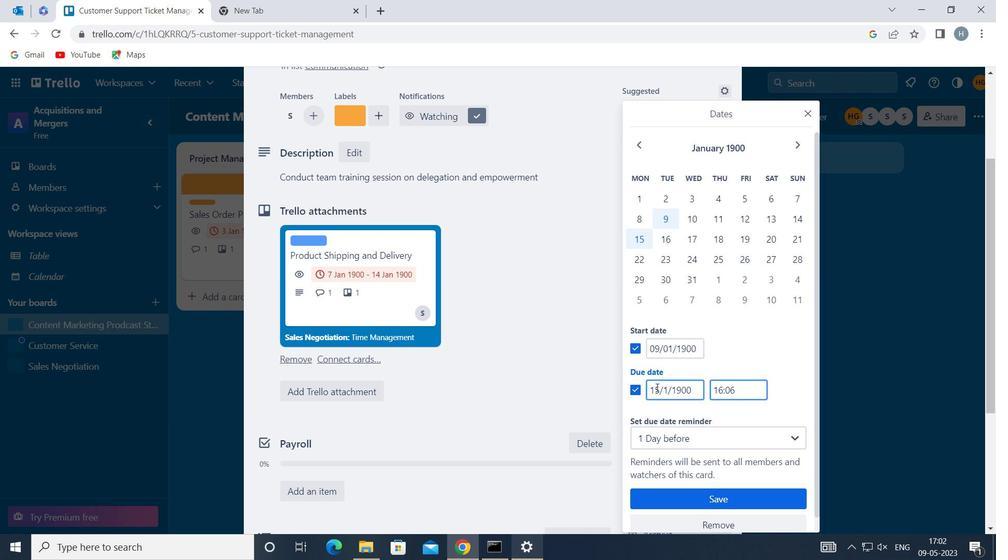 
Action: Mouse moved to (659, 388)
Screenshot: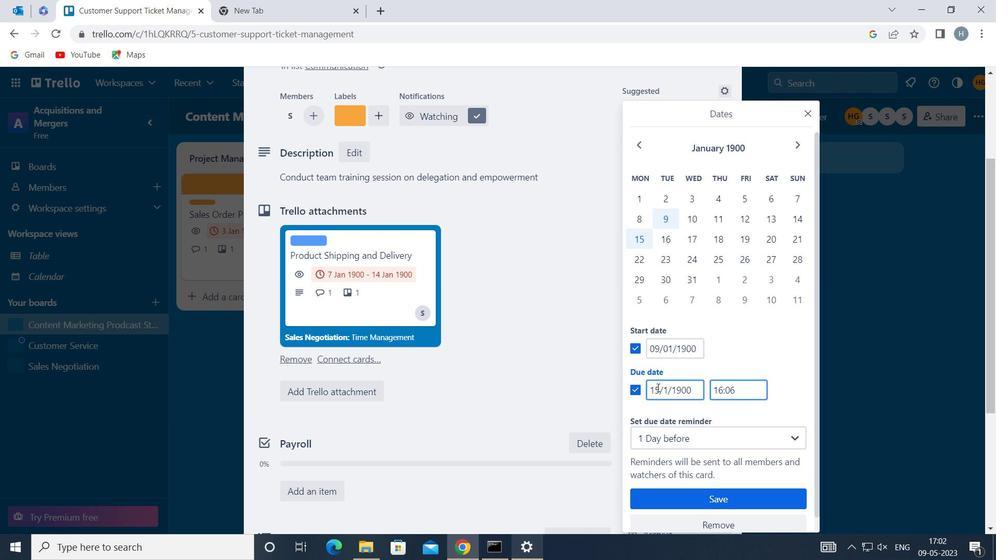 
Action: Key pressed <Key.backspace><<102>>
Screenshot: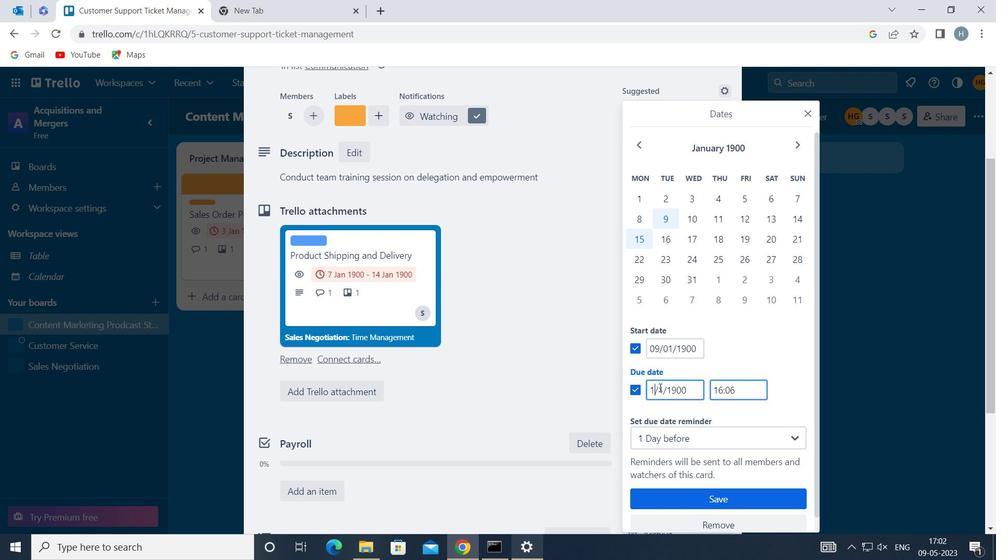 
Action: Mouse moved to (703, 495)
Screenshot: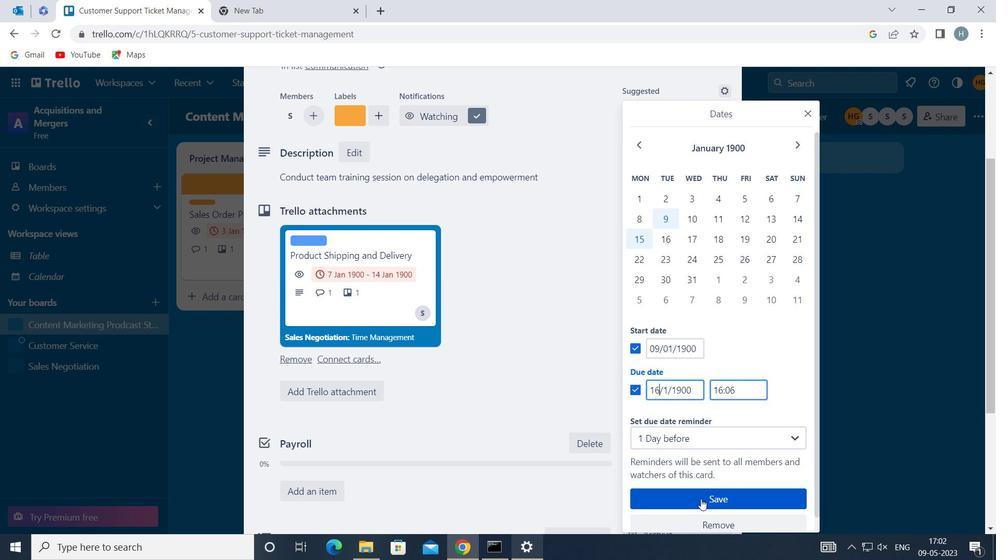 
Action: Mouse pressed left at (703, 495)
Screenshot: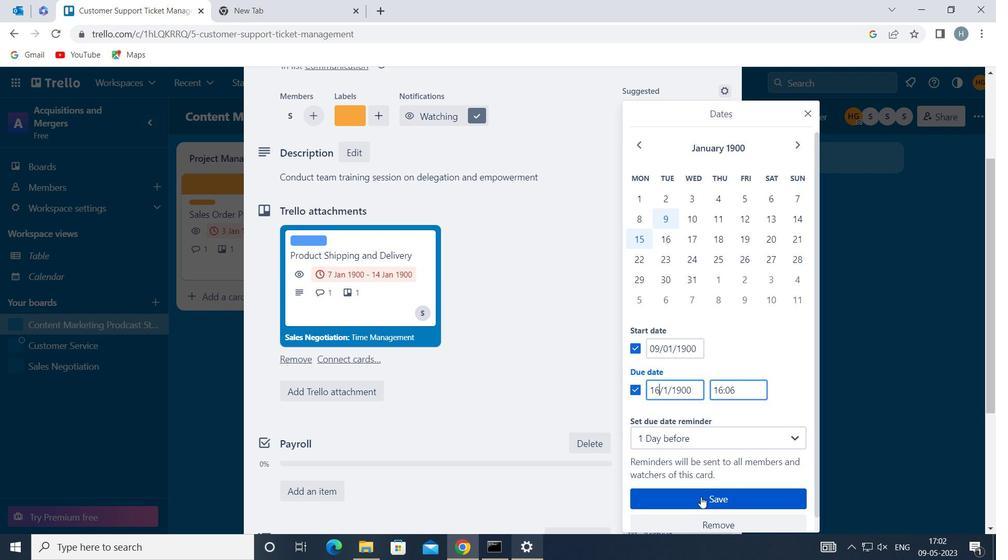 
Action: Mouse moved to (597, 290)
Screenshot: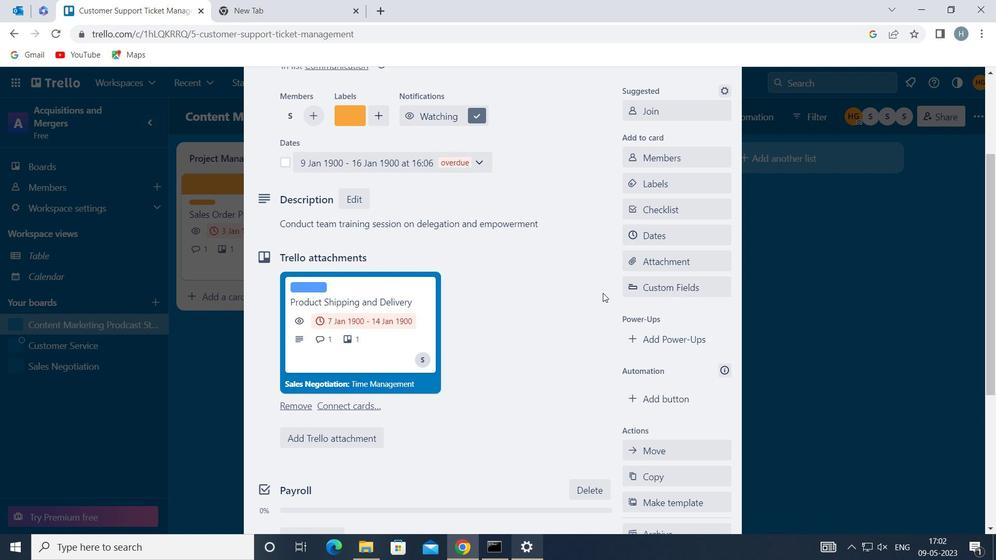 
